 Task: Look for space in Vazante, Brazil from 4th August, 2023 to 8th August, 2023 for 1 adult in price range Rs.10000 to Rs.15000. Place can be private room with 1  bedroom having 1 bed and 1 bathroom. Property type can be flatguest house, hotel. Amenities needed are: wifi, washing machine. Booking option can be shelf check-in. Required host language is Spanish.
Action: Mouse moved to (380, 80)
Screenshot: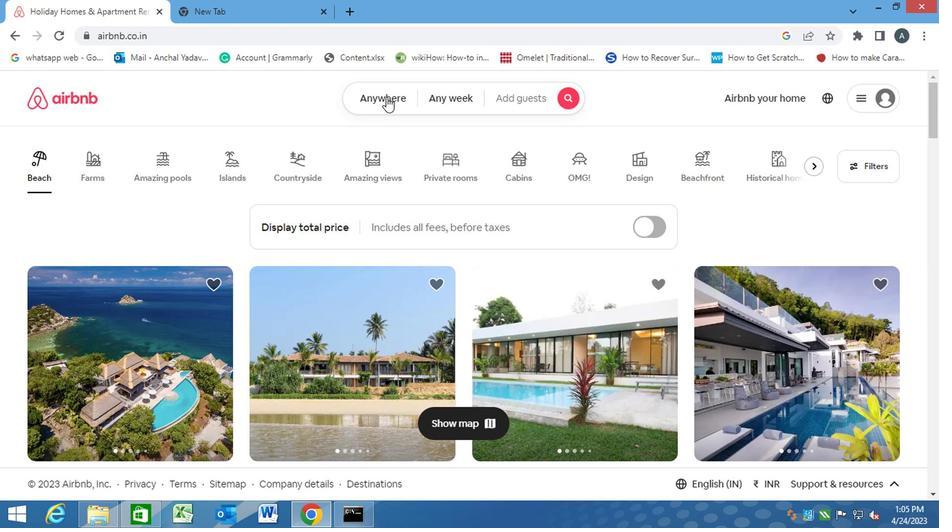 
Action: Mouse pressed left at (380, 80)
Screenshot: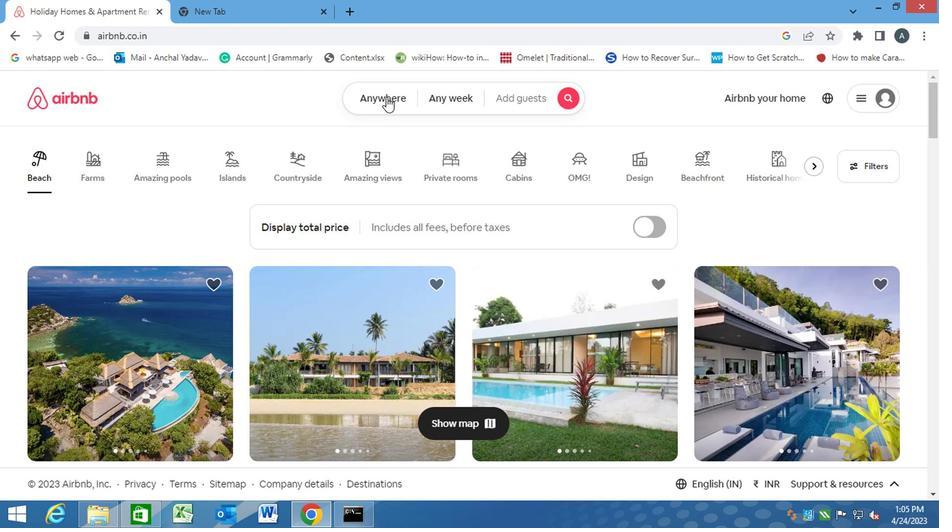
Action: Mouse moved to (372, 94)
Screenshot: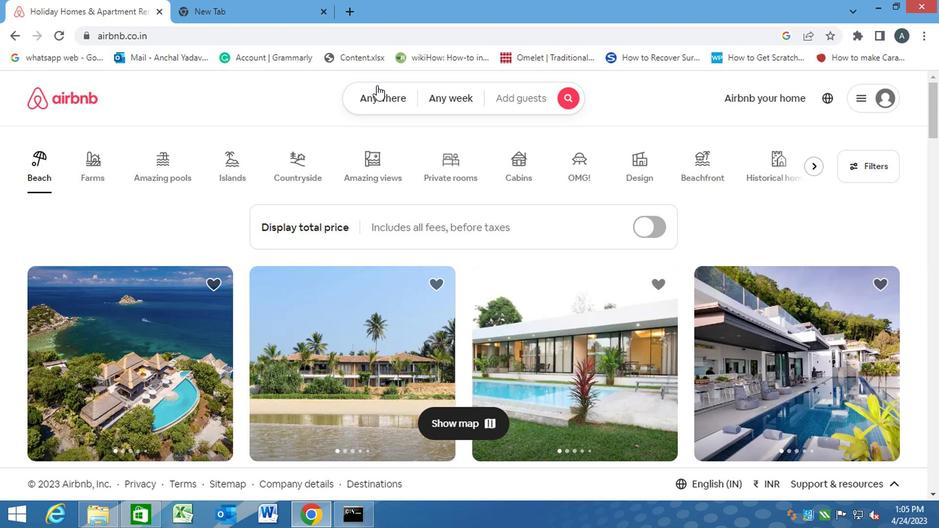 
Action: Mouse pressed left at (372, 94)
Screenshot: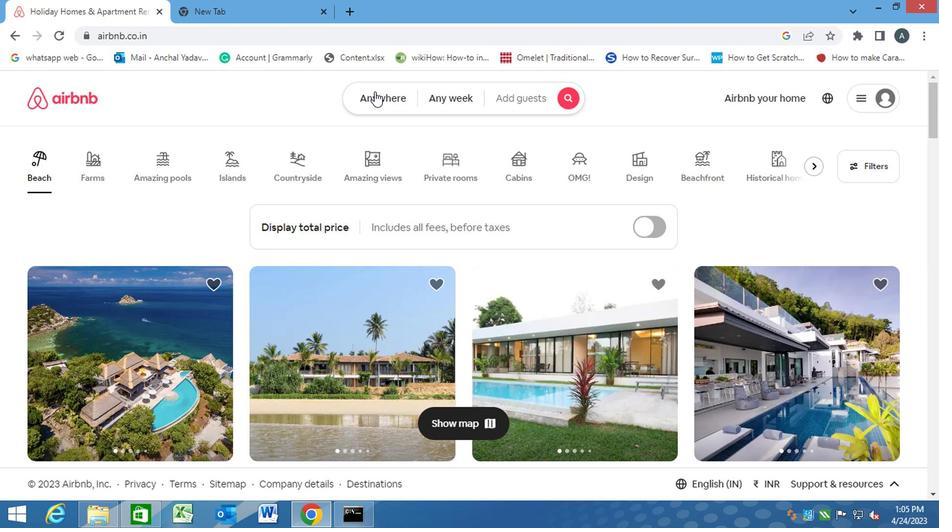 
Action: Mouse moved to (294, 146)
Screenshot: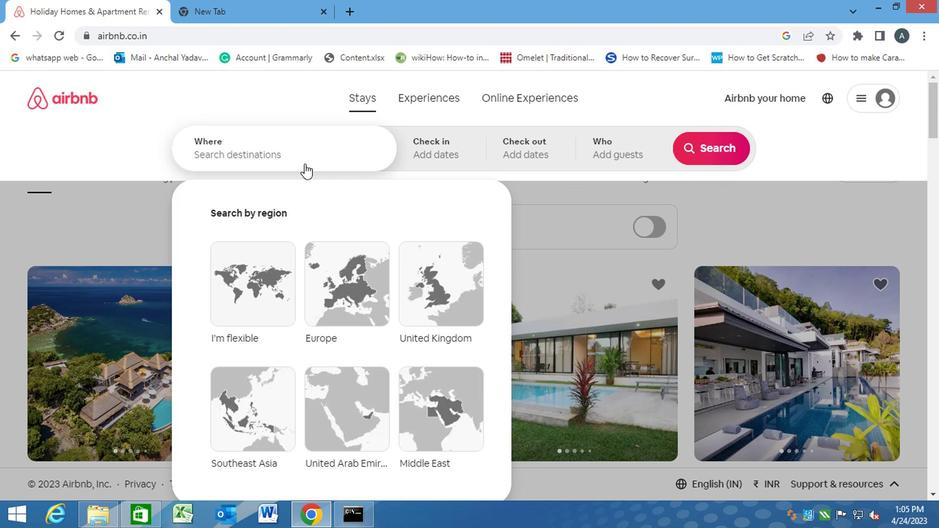 
Action: Mouse pressed left at (294, 146)
Screenshot: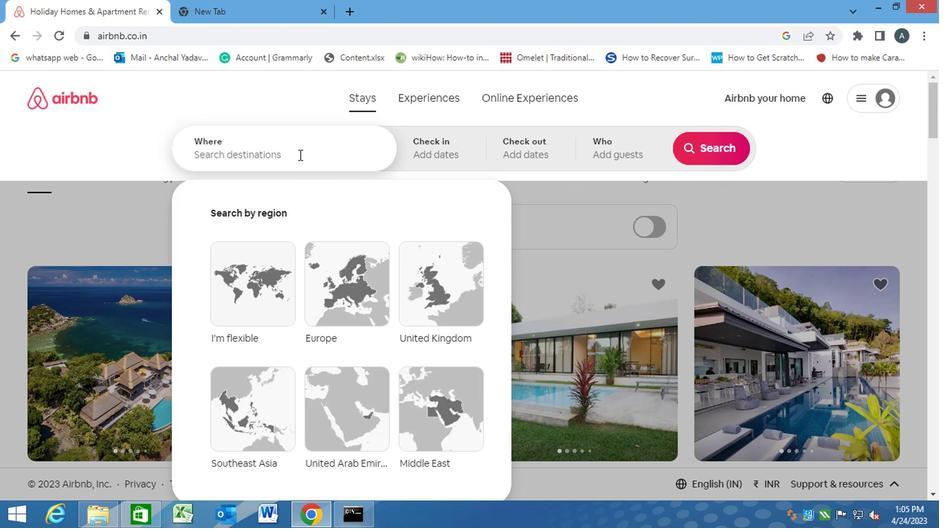
Action: Key pressed v<Key.caps_lock>azante,<Key.space><Key.caps_lock>b<Key.caps_lock>razil<Key.enter>
Screenshot: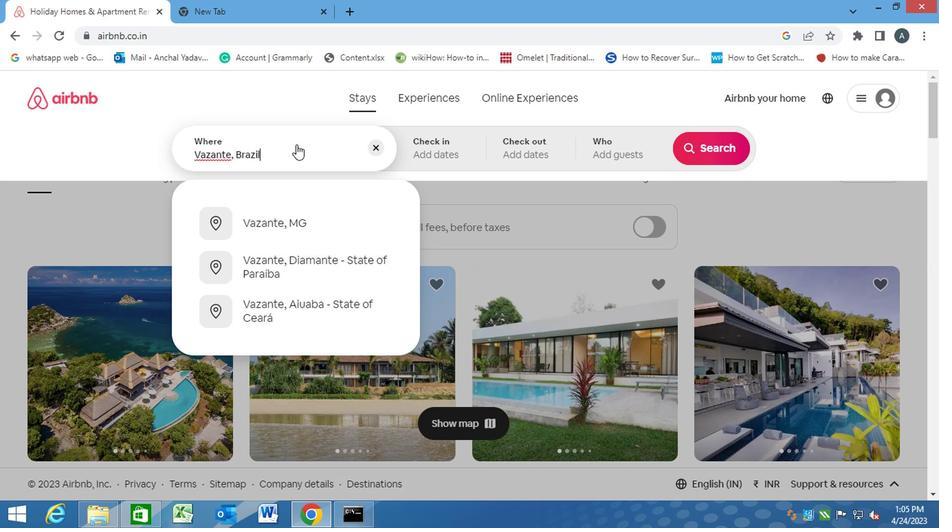 
Action: Mouse moved to (706, 260)
Screenshot: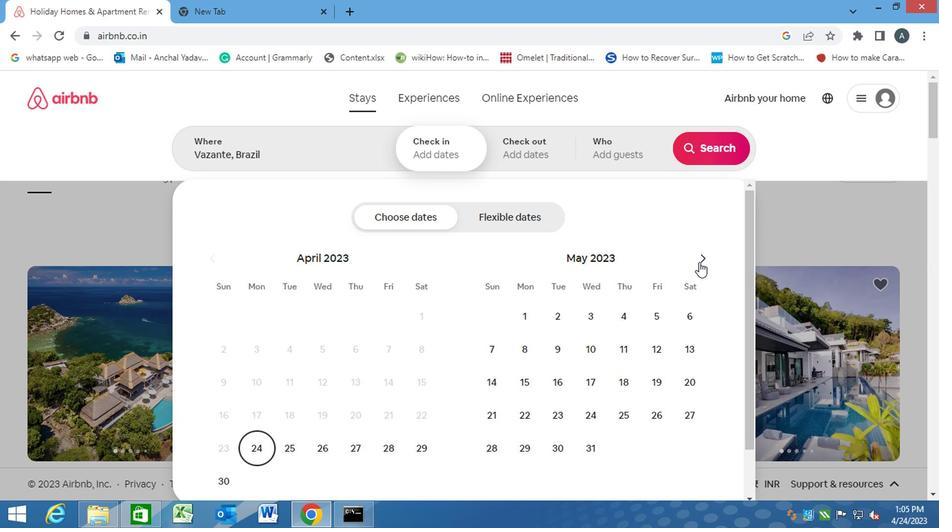 
Action: Mouse pressed left at (706, 260)
Screenshot: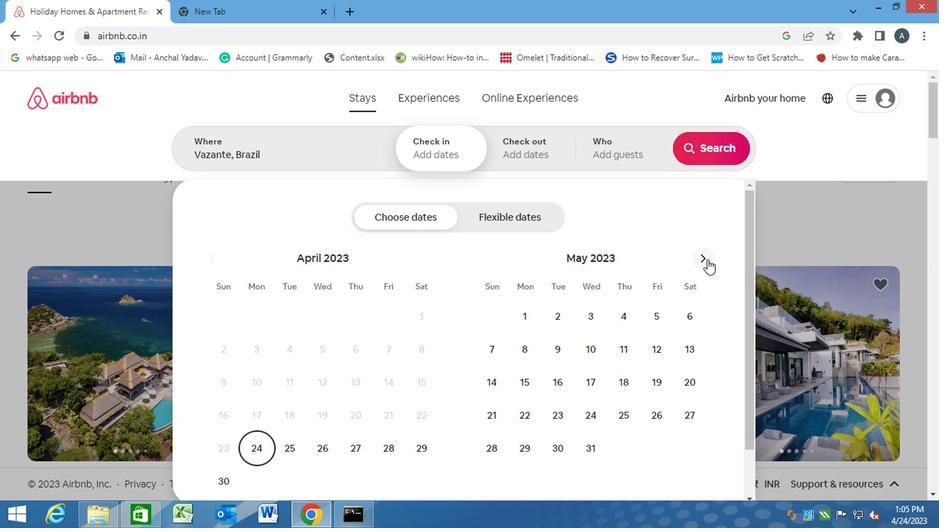 
Action: Mouse moved to (706, 260)
Screenshot: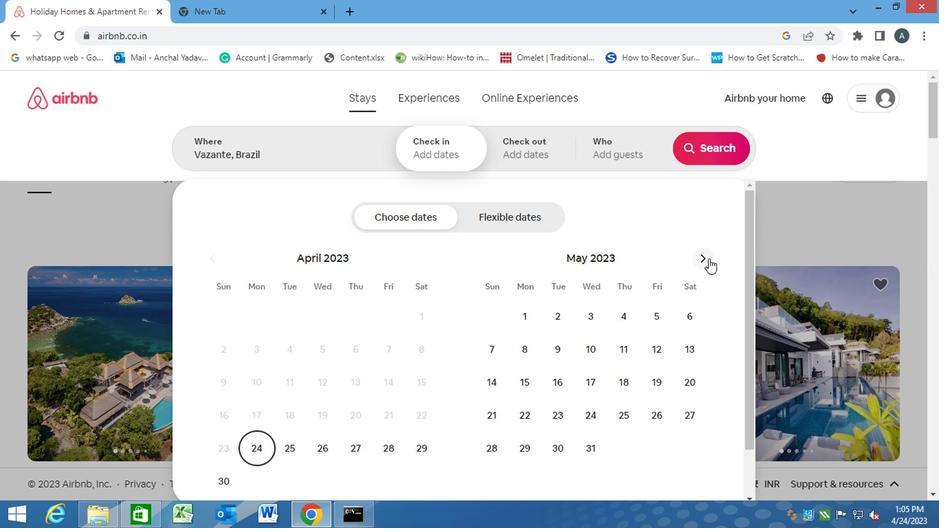 
Action: Mouse pressed left at (706, 260)
Screenshot: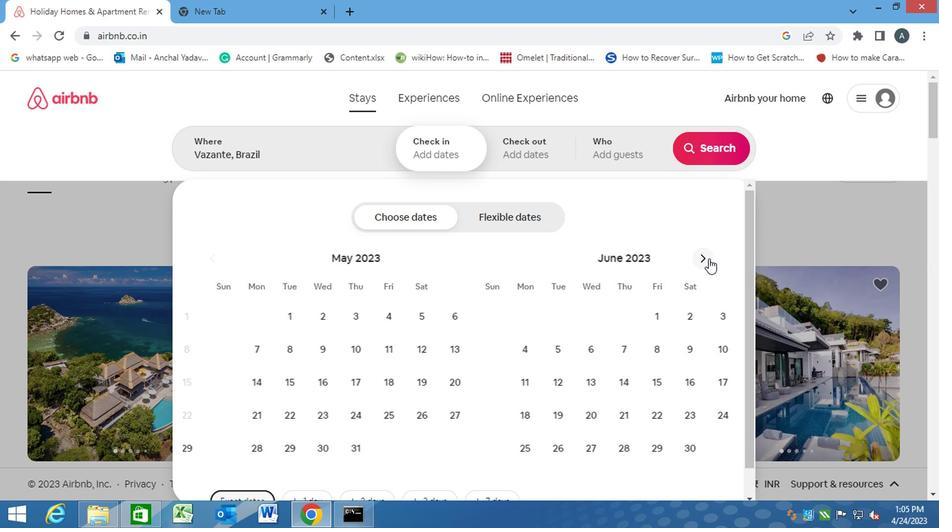 
Action: Mouse pressed left at (706, 260)
Screenshot: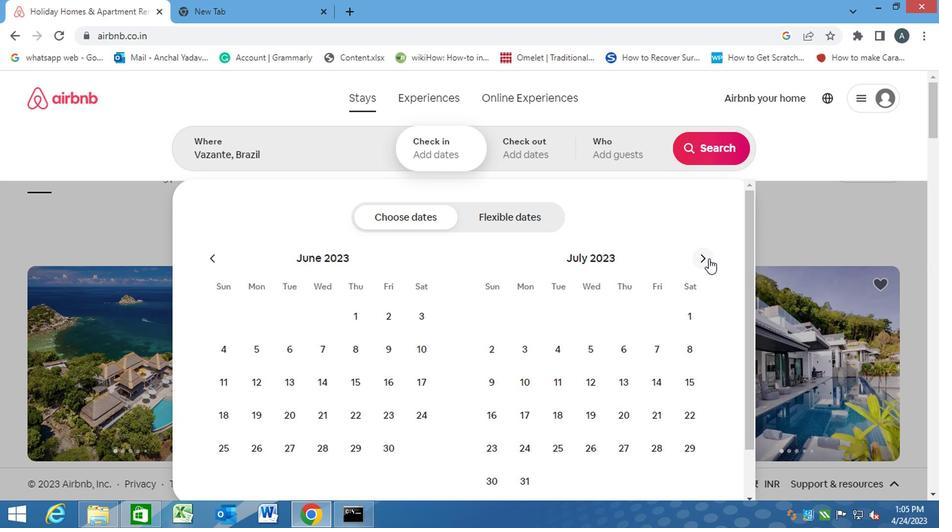 
Action: Mouse moved to (658, 326)
Screenshot: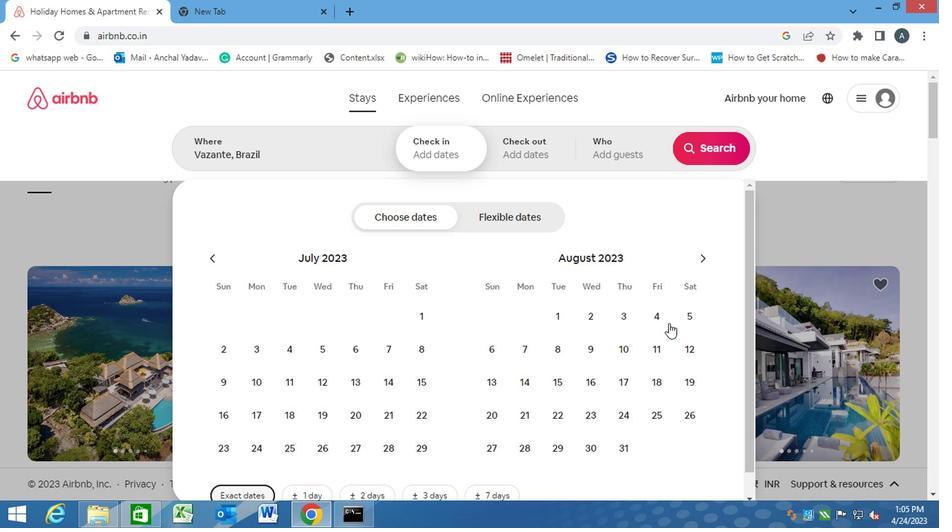 
Action: Mouse pressed left at (658, 326)
Screenshot: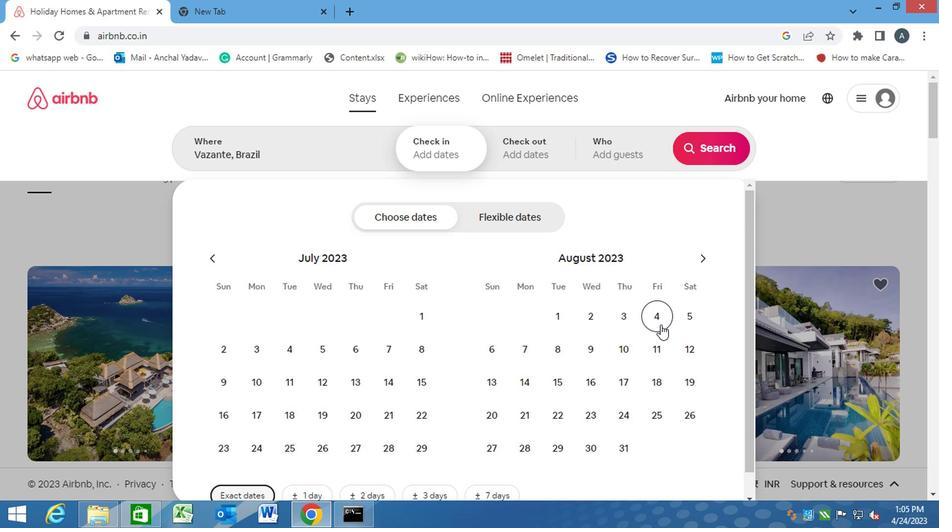 
Action: Mouse moved to (546, 347)
Screenshot: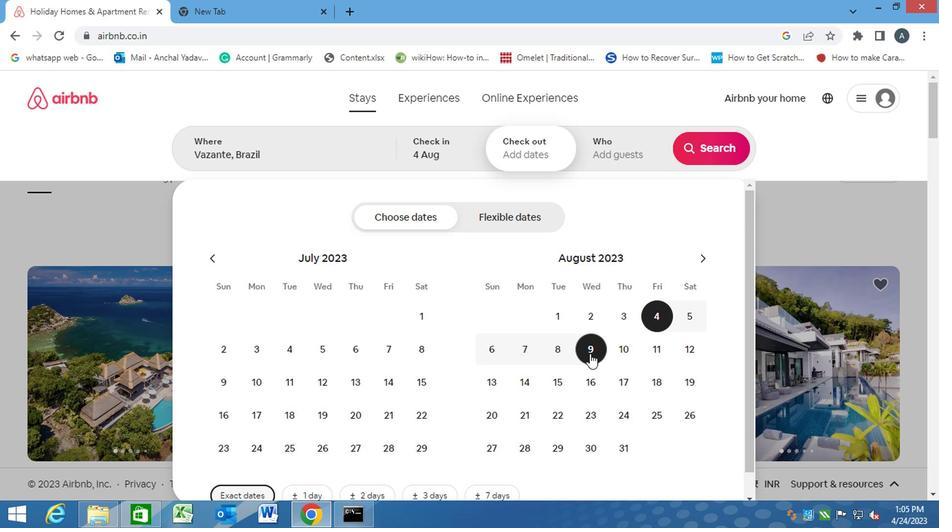 
Action: Mouse pressed left at (546, 347)
Screenshot: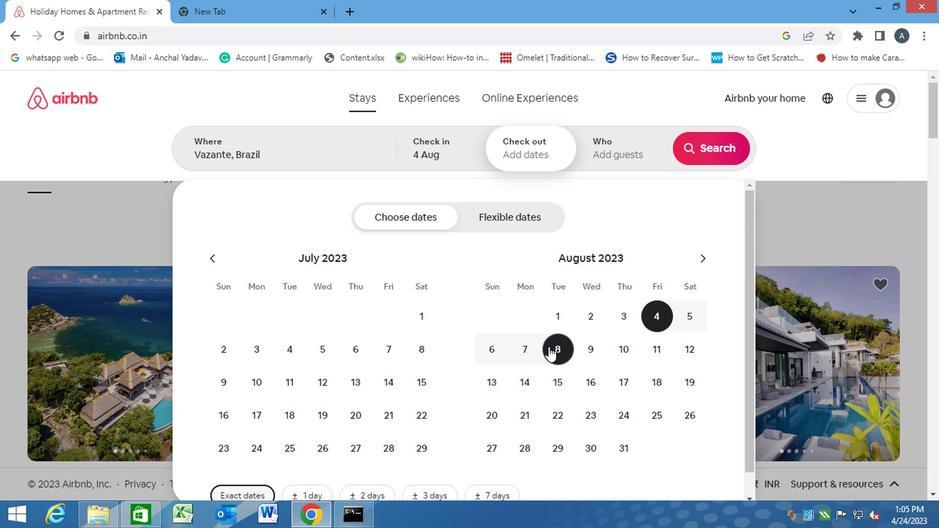
Action: Mouse moved to (601, 144)
Screenshot: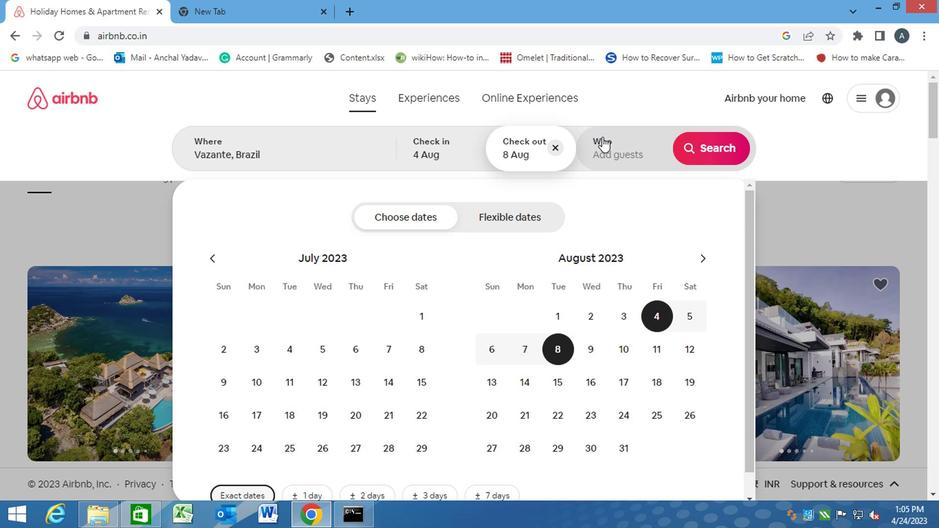 
Action: Mouse pressed left at (601, 144)
Screenshot: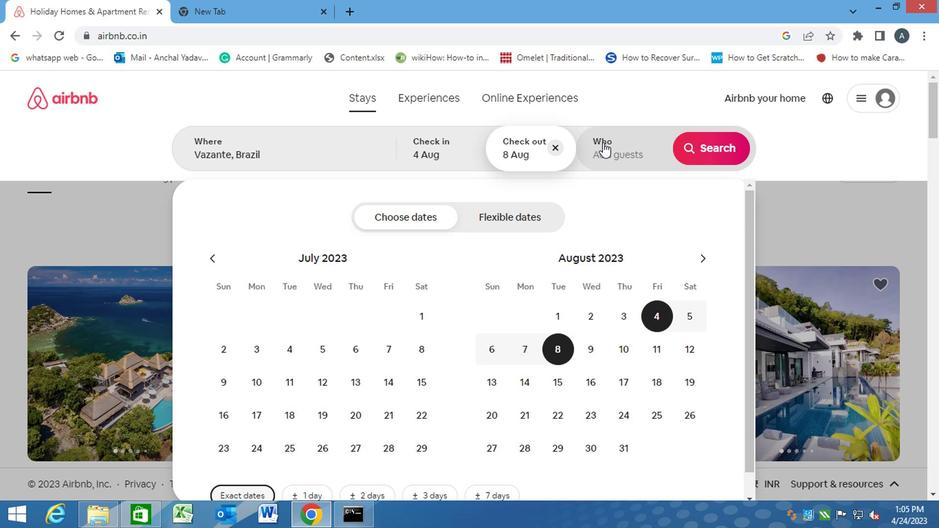 
Action: Mouse moved to (715, 223)
Screenshot: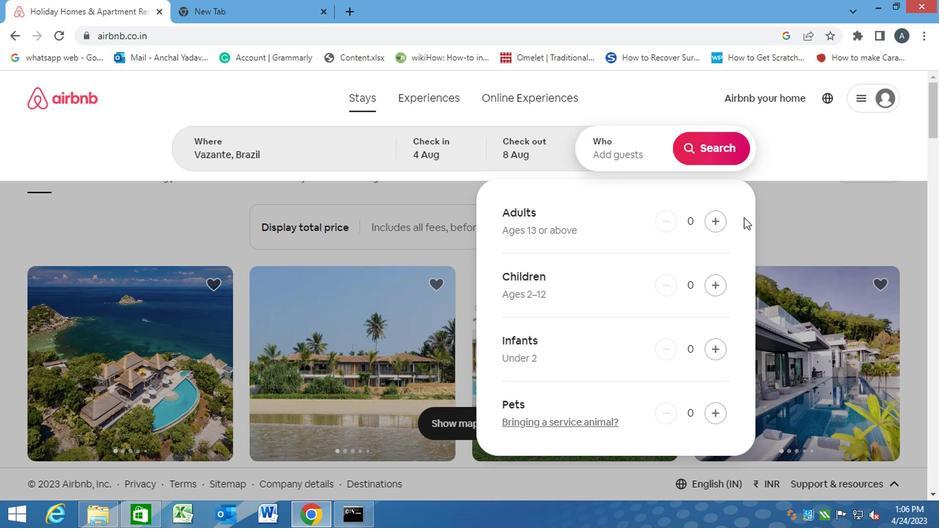 
Action: Mouse pressed left at (715, 223)
Screenshot: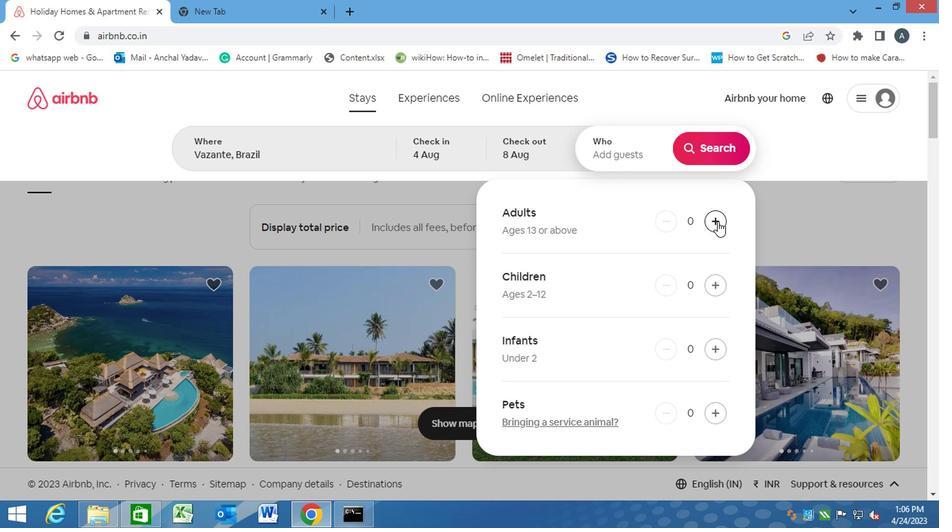
Action: Mouse moved to (726, 138)
Screenshot: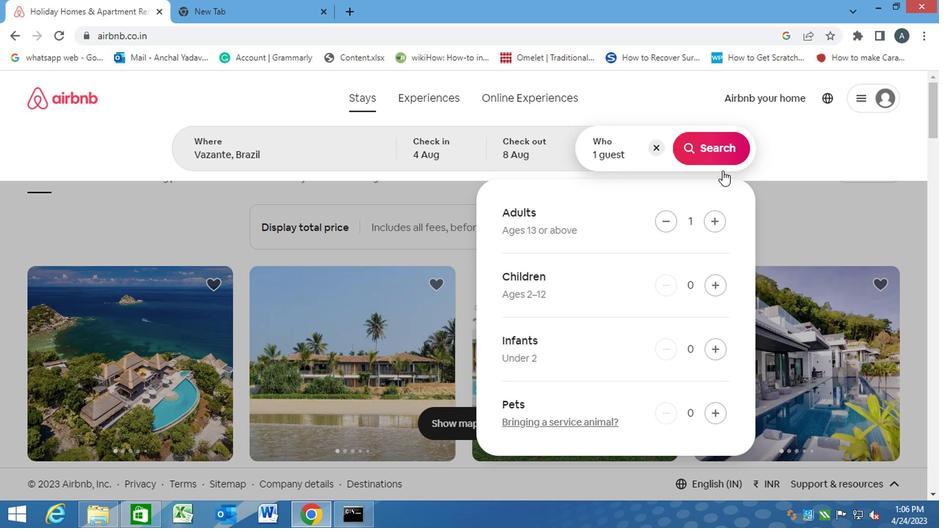 
Action: Mouse pressed left at (726, 138)
Screenshot: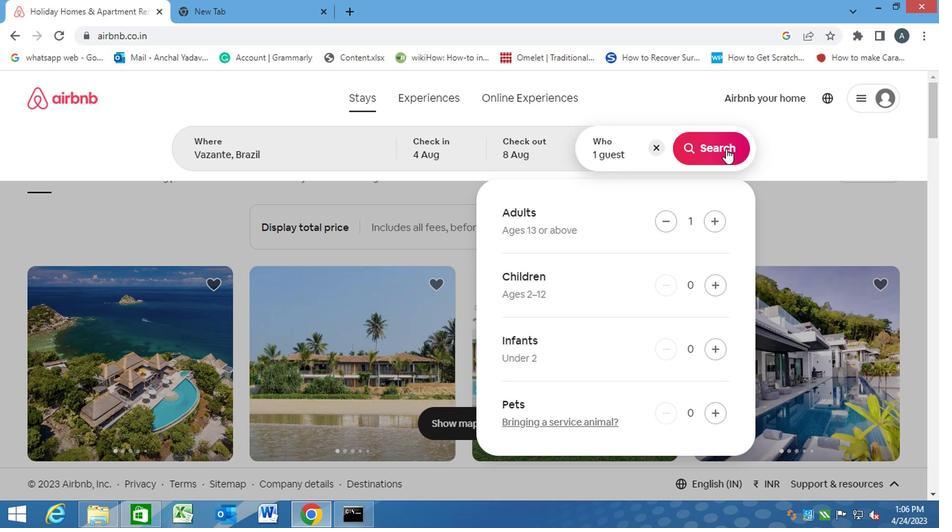 
Action: Mouse moved to (864, 155)
Screenshot: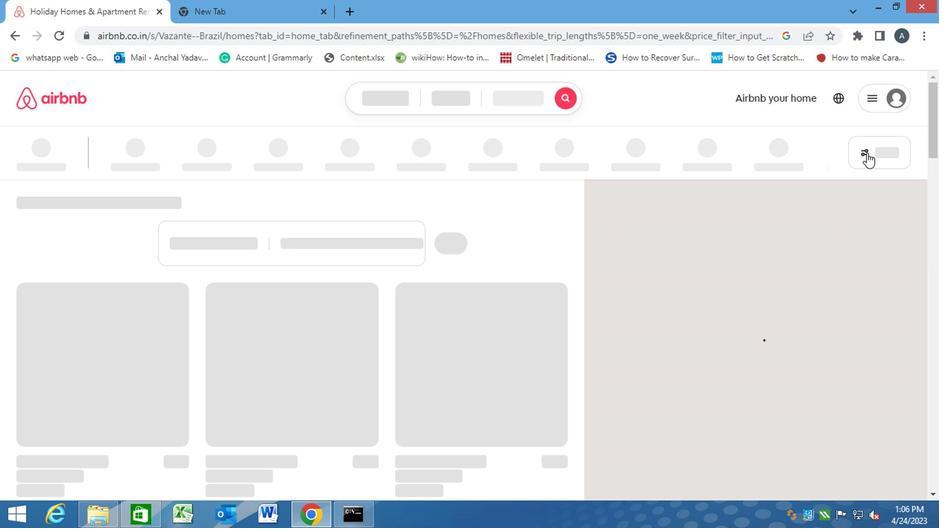 
Action: Mouse pressed left at (864, 155)
Screenshot: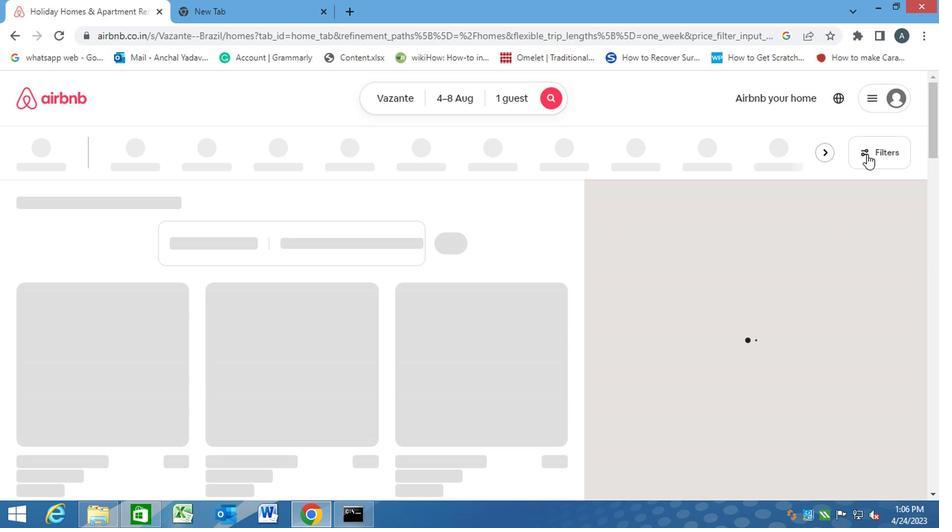 
Action: Mouse moved to (299, 335)
Screenshot: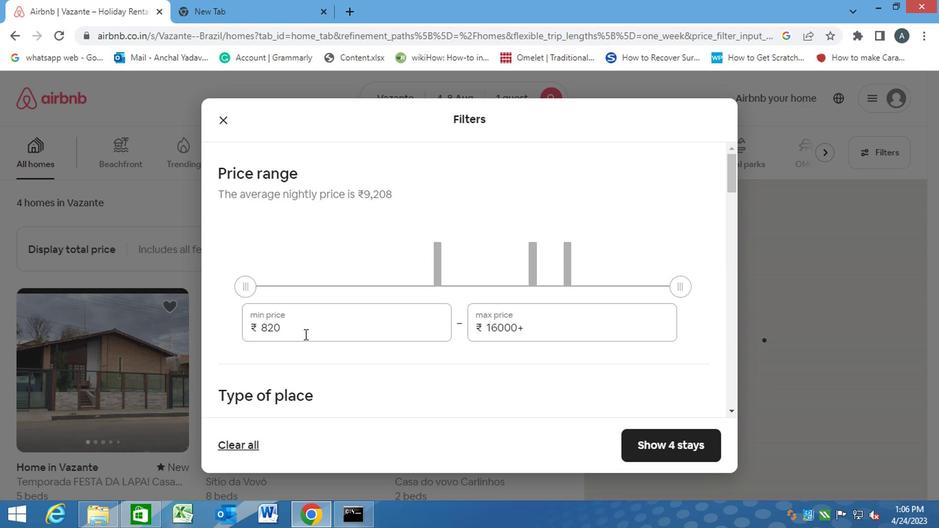 
Action: Mouse pressed left at (299, 335)
Screenshot: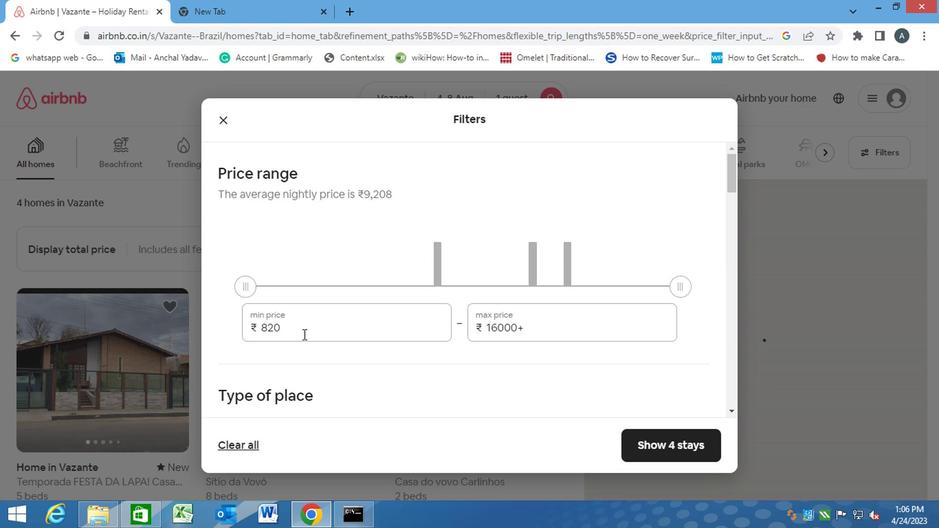 
Action: Mouse moved to (241, 336)
Screenshot: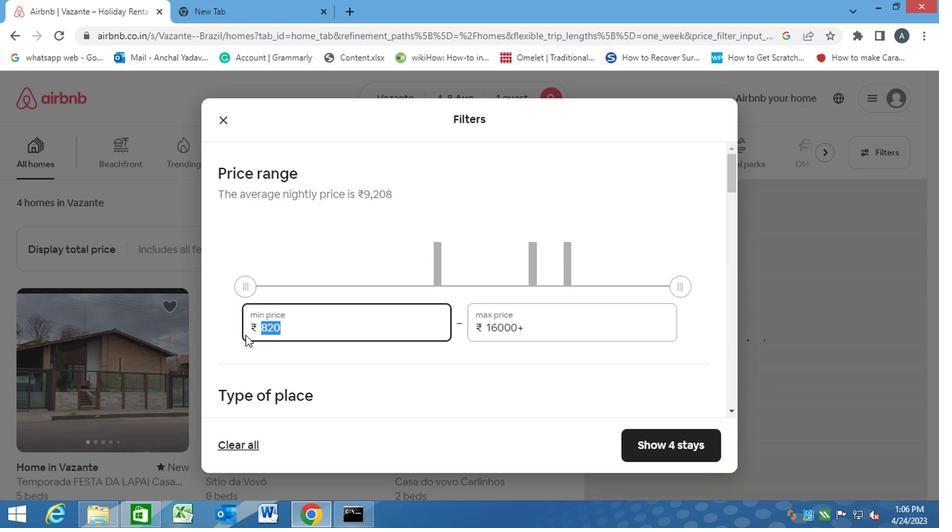 
Action: Key pressed 10000<Key.tab><Key.backspace>15000
Screenshot: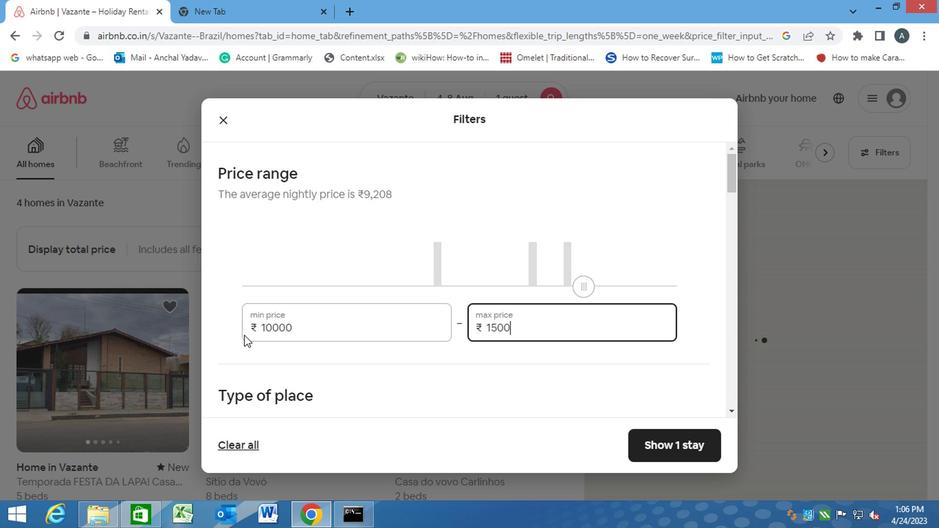 
Action: Mouse moved to (345, 394)
Screenshot: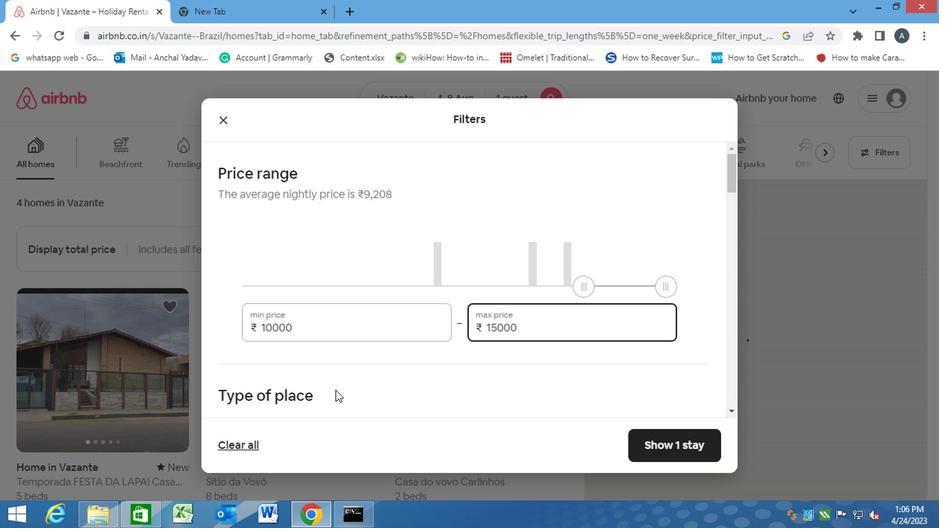 
Action: Mouse pressed left at (345, 394)
Screenshot: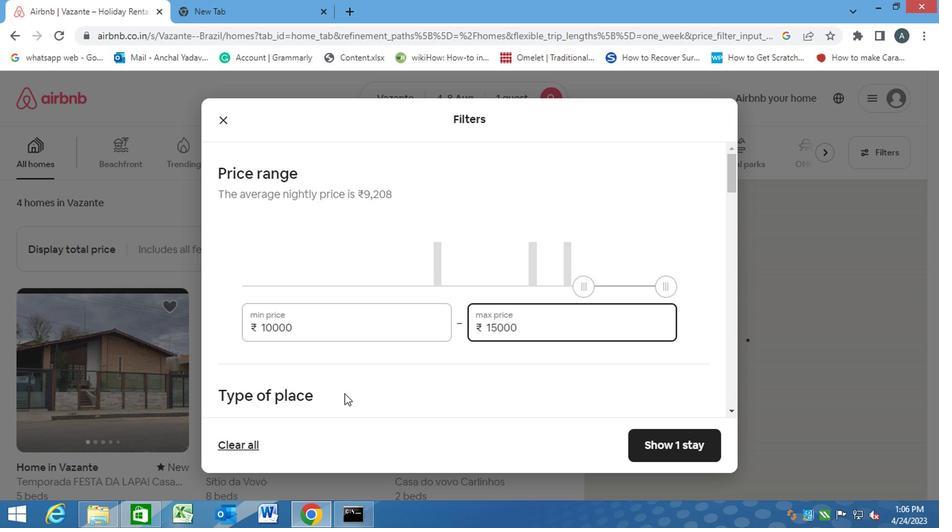 
Action: Mouse moved to (385, 394)
Screenshot: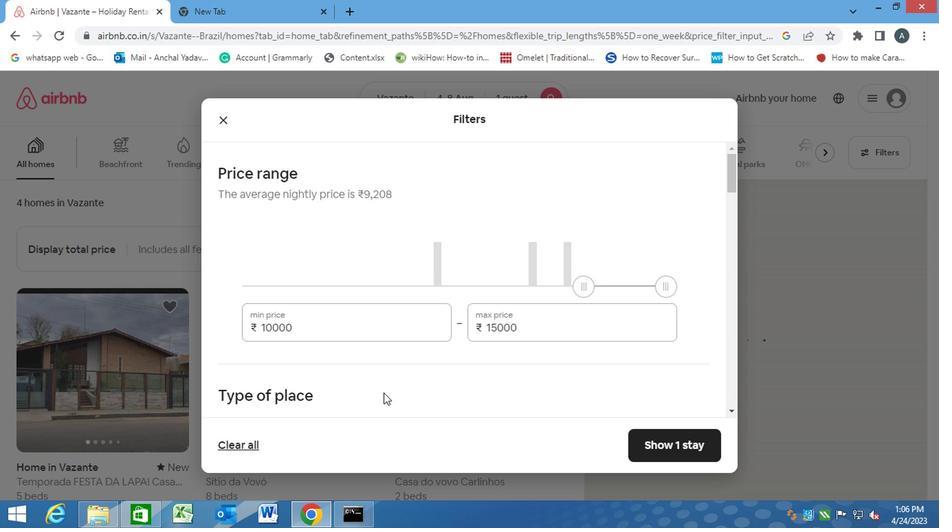 
Action: Mouse scrolled (385, 393) with delta (0, 0)
Screenshot: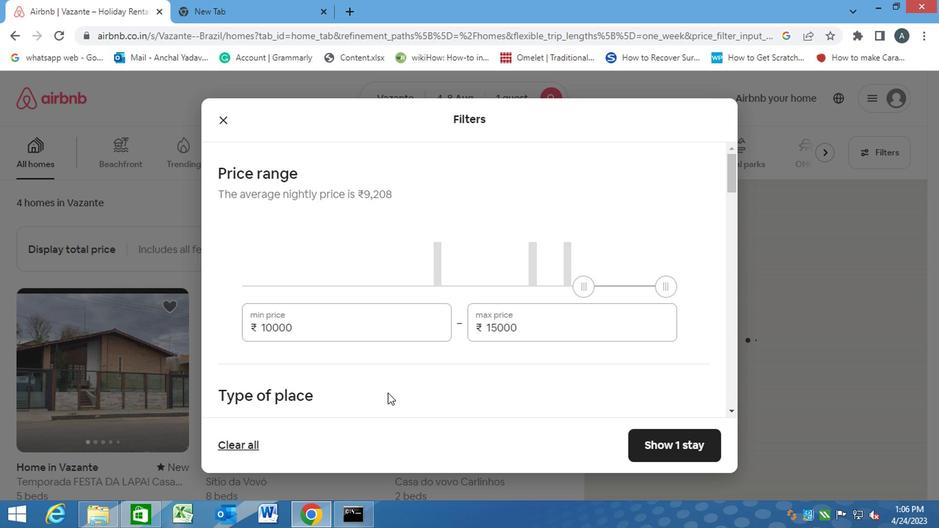 
Action: Mouse scrolled (385, 393) with delta (0, 0)
Screenshot: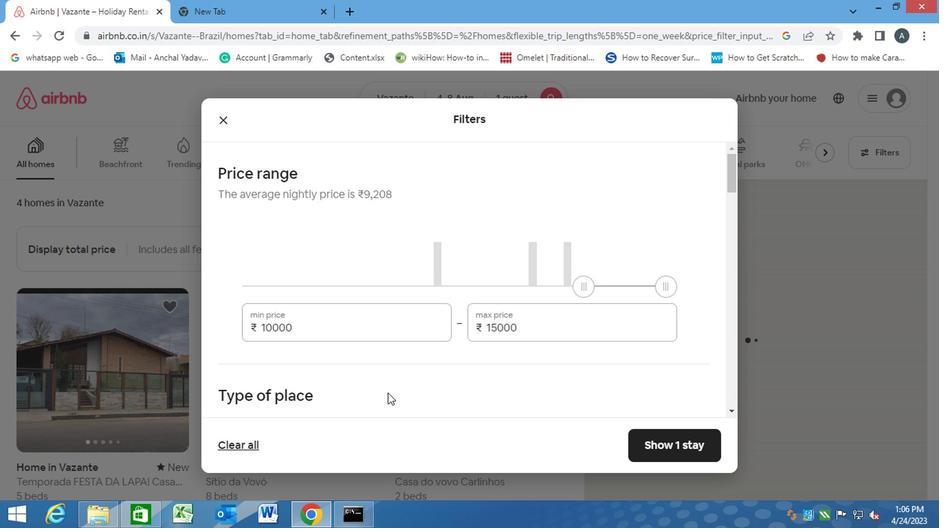 
Action: Mouse scrolled (385, 393) with delta (0, 0)
Screenshot: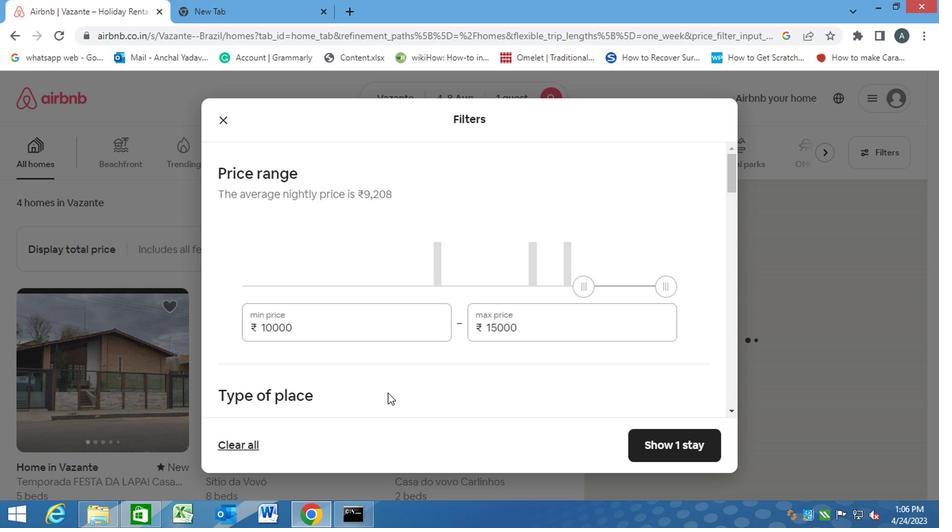 
Action: Mouse moved to (469, 235)
Screenshot: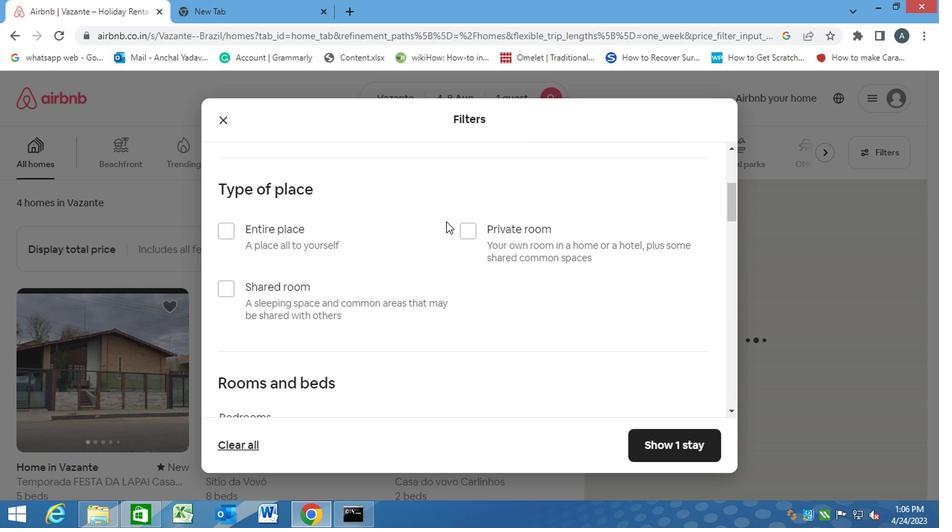 
Action: Mouse pressed left at (469, 235)
Screenshot: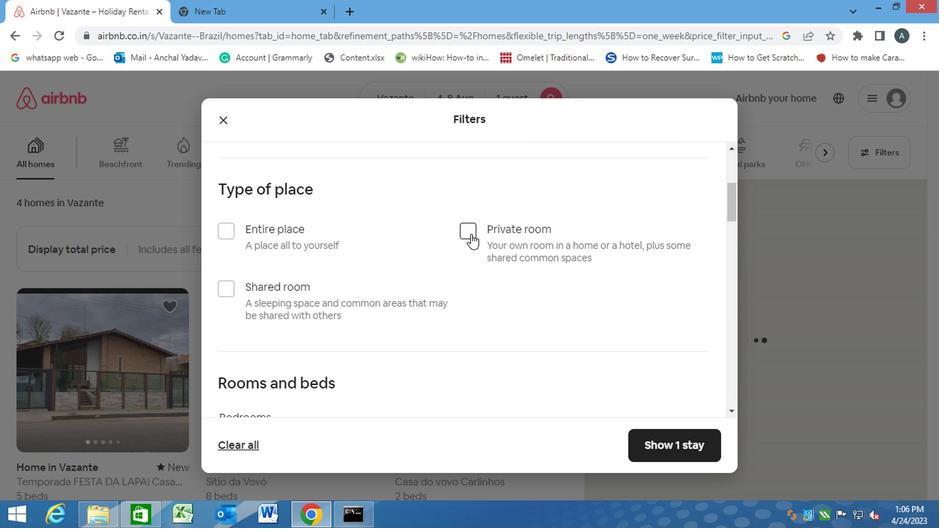 
Action: Mouse moved to (443, 332)
Screenshot: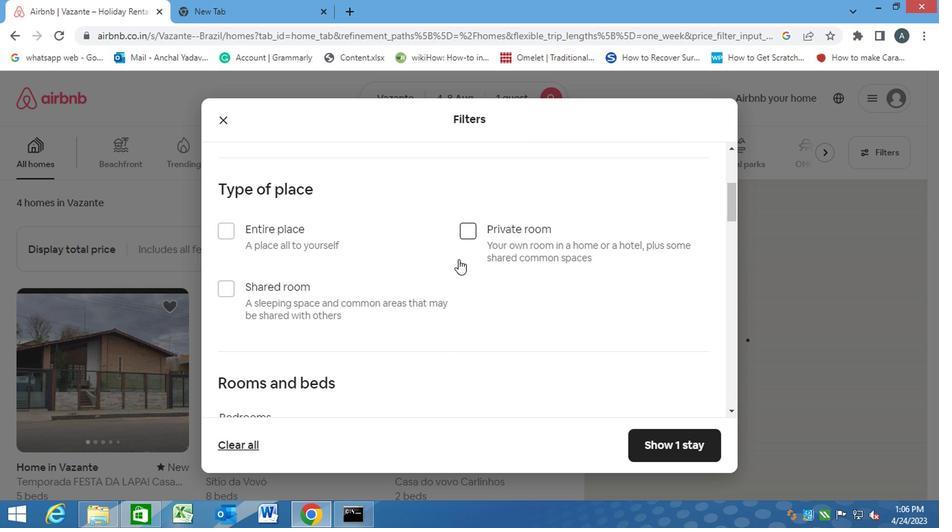 
Action: Mouse scrolled (443, 331) with delta (0, 0)
Screenshot: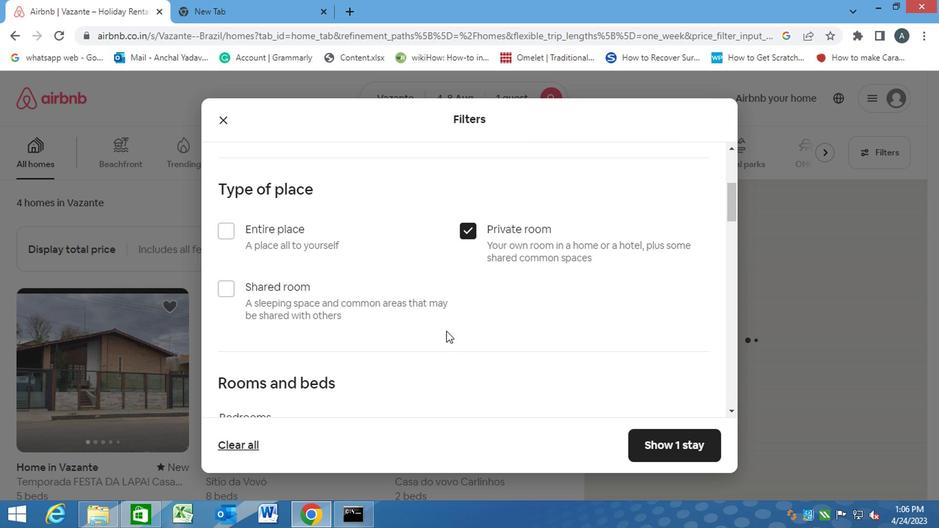 
Action: Mouse scrolled (443, 331) with delta (0, 0)
Screenshot: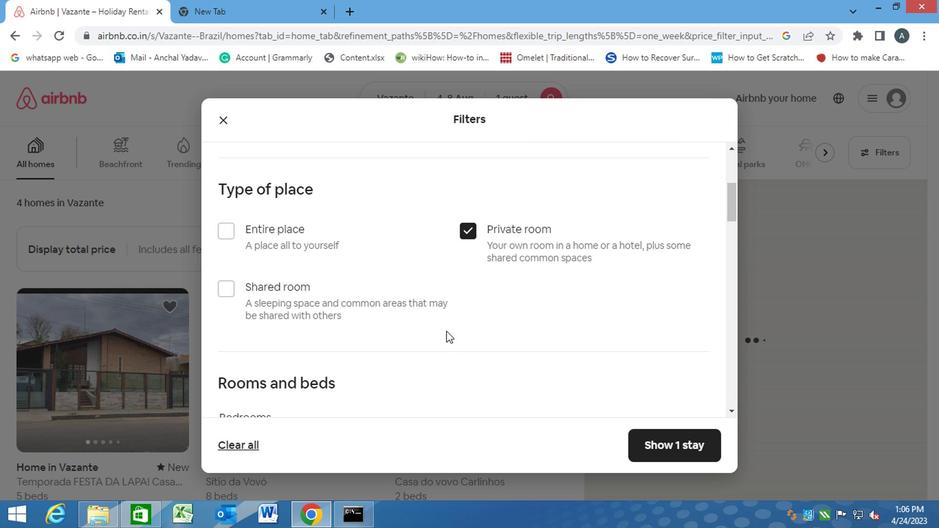 
Action: Mouse scrolled (443, 331) with delta (0, 0)
Screenshot: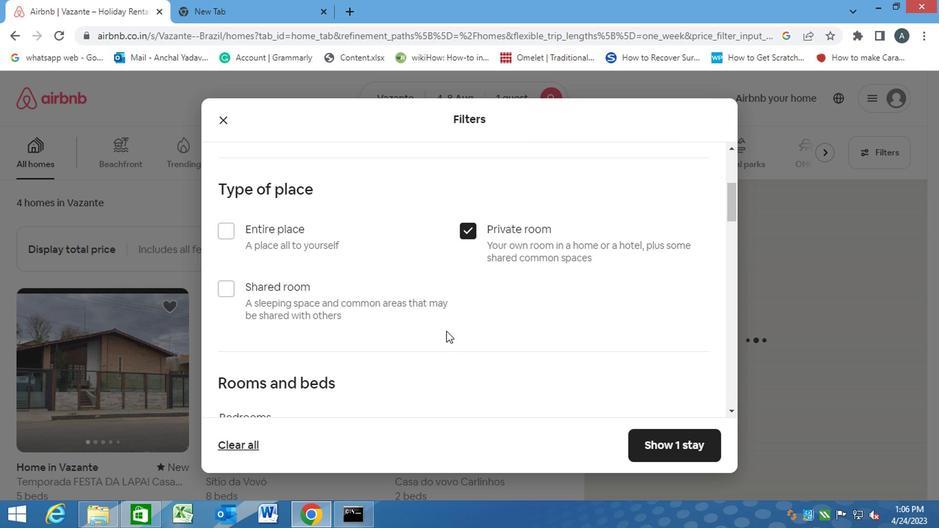 
Action: Mouse scrolled (443, 331) with delta (0, 0)
Screenshot: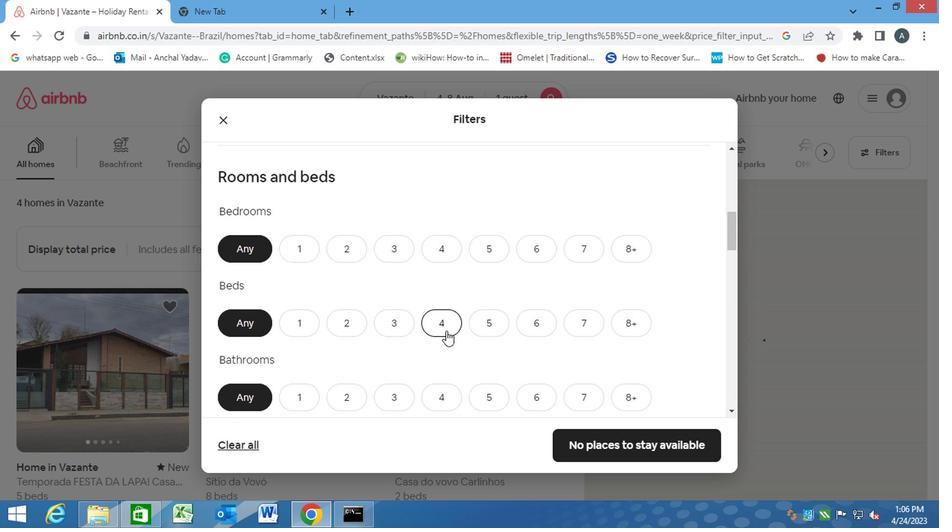 
Action: Mouse scrolled (443, 331) with delta (0, 0)
Screenshot: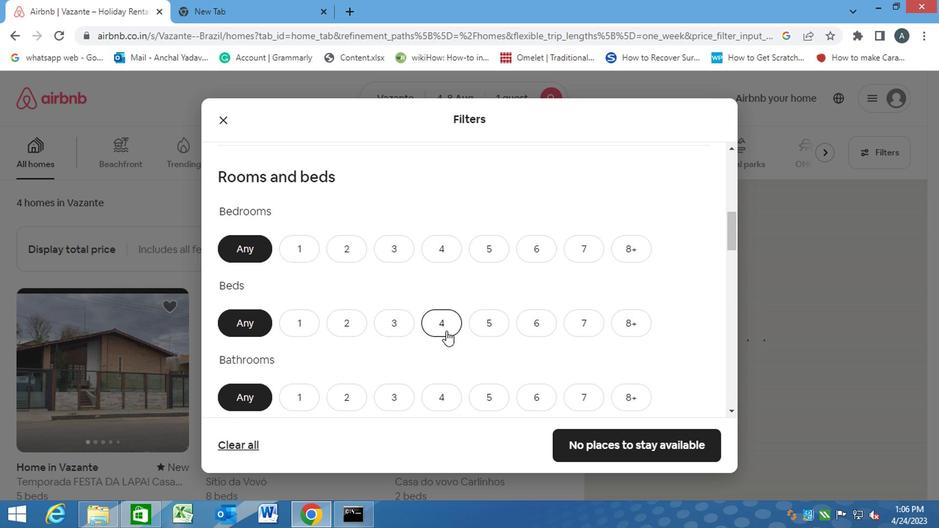 
Action: Mouse moved to (340, 215)
Screenshot: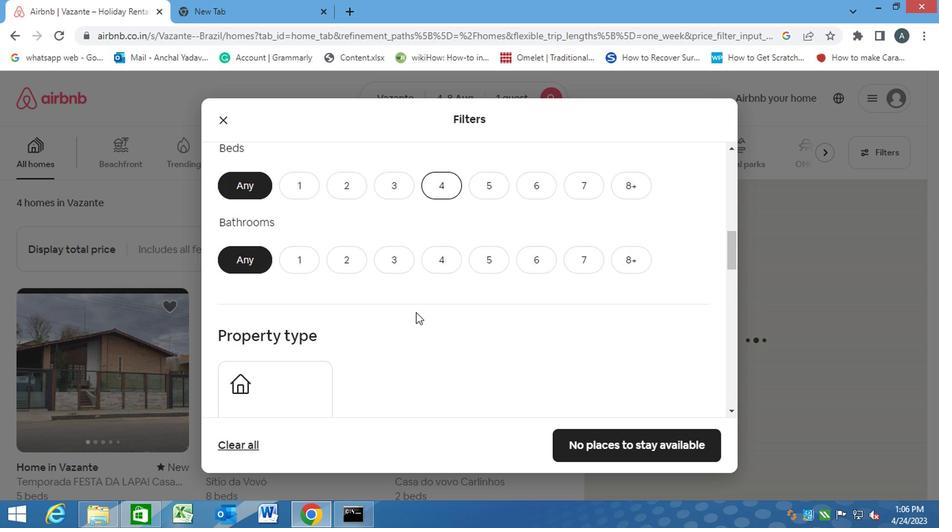 
Action: Mouse scrolled (340, 214) with delta (0, 0)
Screenshot: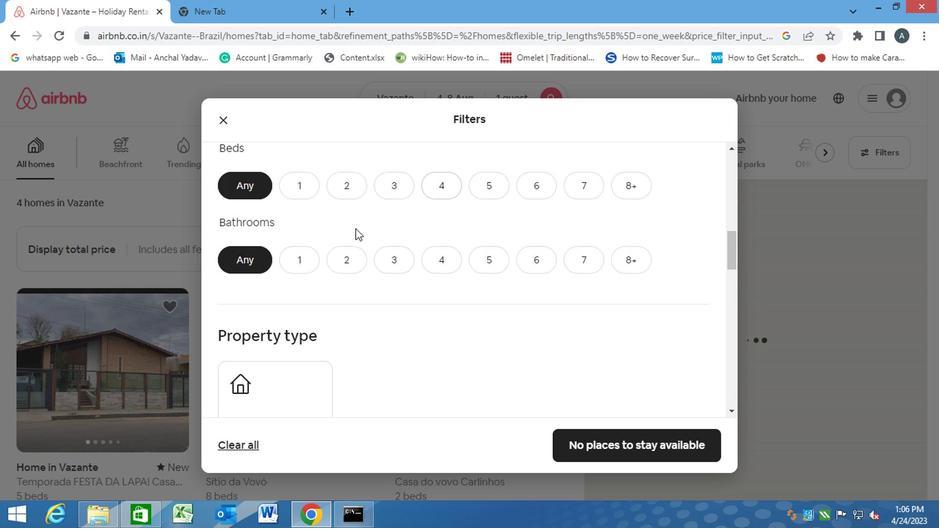 
Action: Mouse scrolled (340, 216) with delta (0, 0)
Screenshot: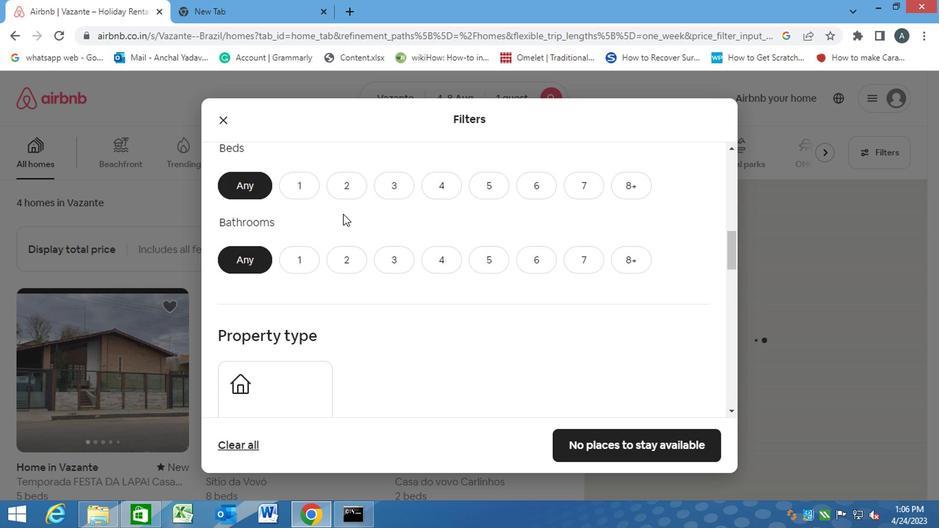 
Action: Mouse moved to (328, 228)
Screenshot: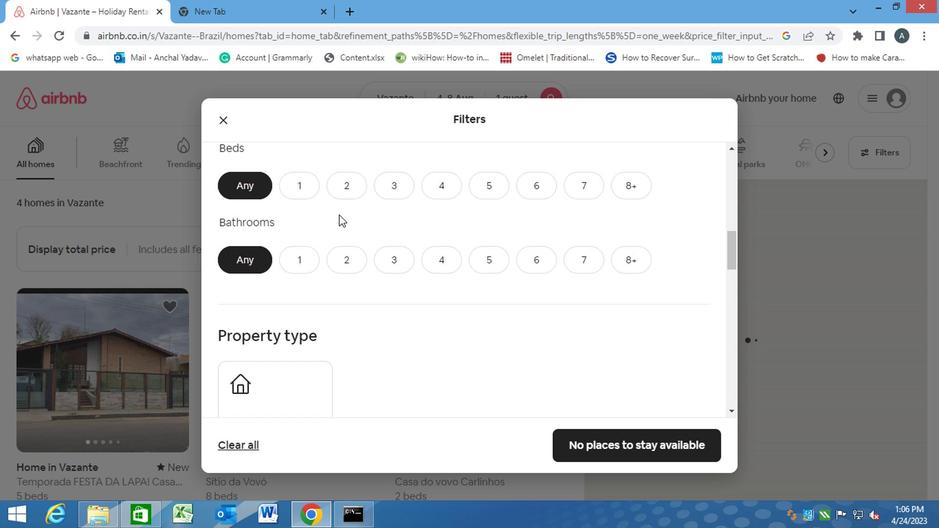 
Action: Mouse scrolled (328, 228) with delta (0, 0)
Screenshot: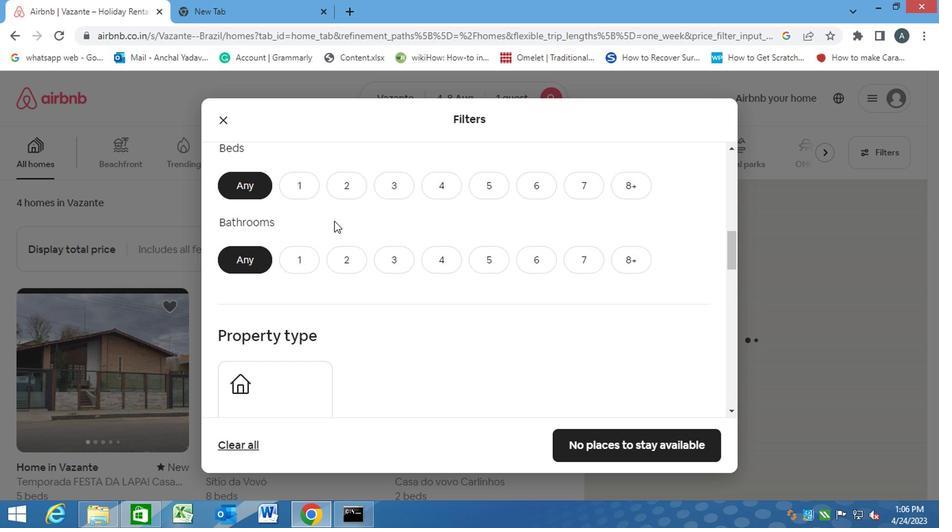 
Action: Mouse moved to (288, 172)
Screenshot: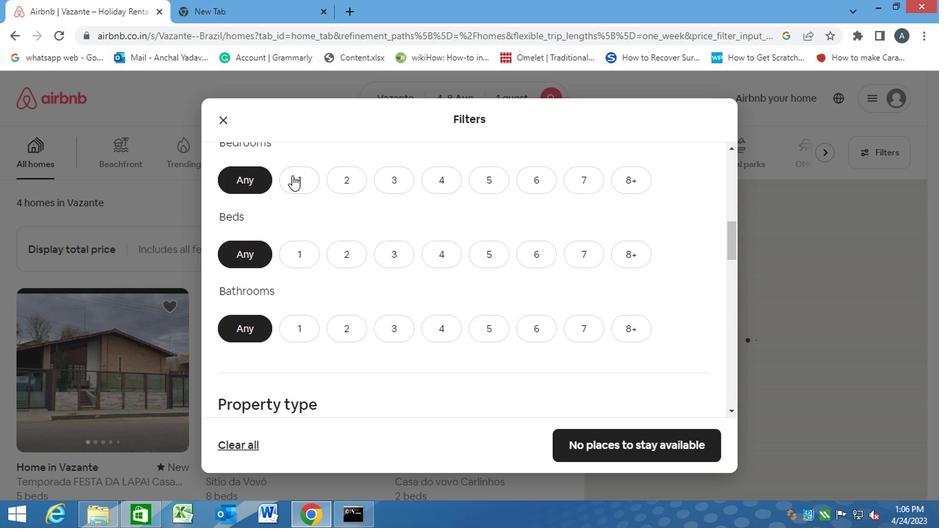 
Action: Mouse pressed left at (288, 172)
Screenshot: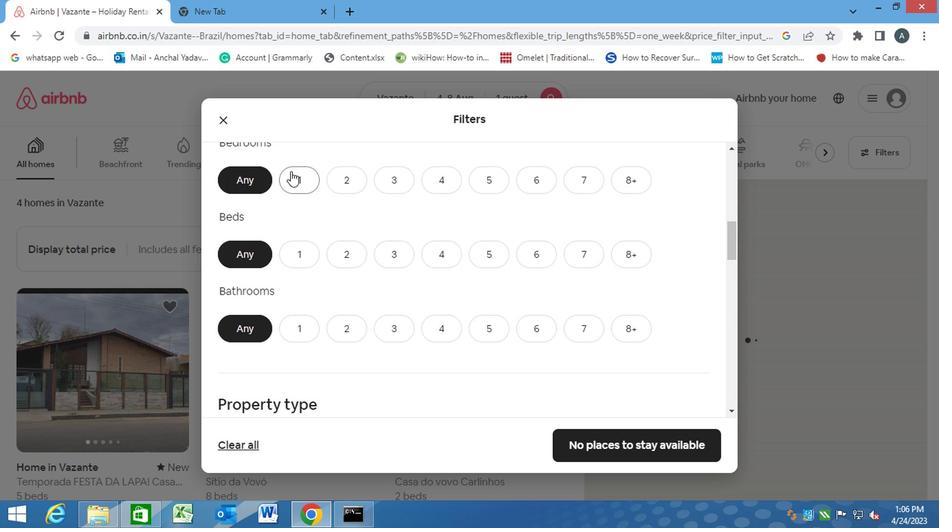 
Action: Mouse moved to (302, 259)
Screenshot: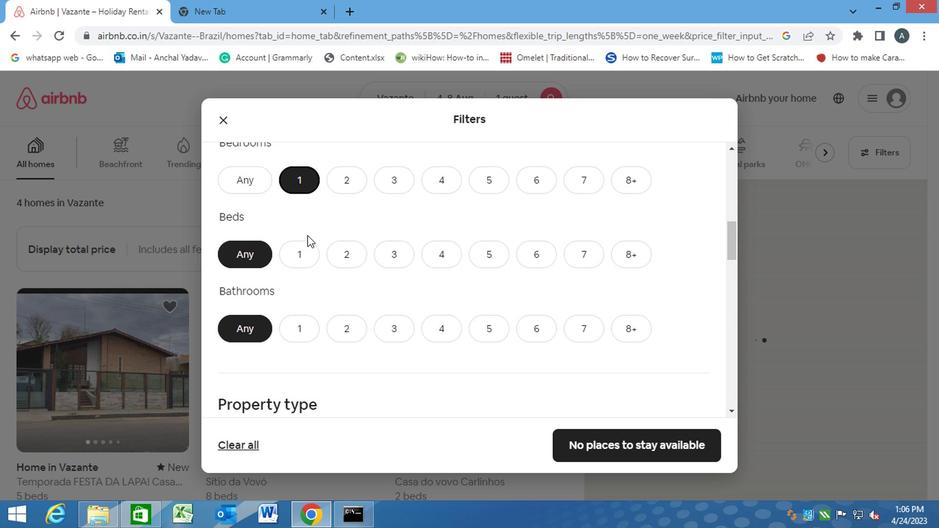 
Action: Mouse pressed left at (302, 259)
Screenshot: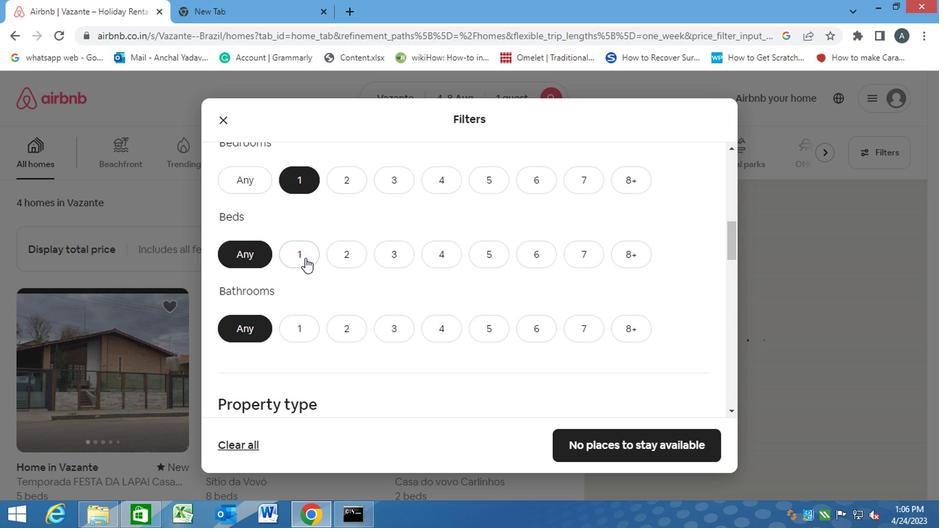 
Action: Mouse moved to (296, 323)
Screenshot: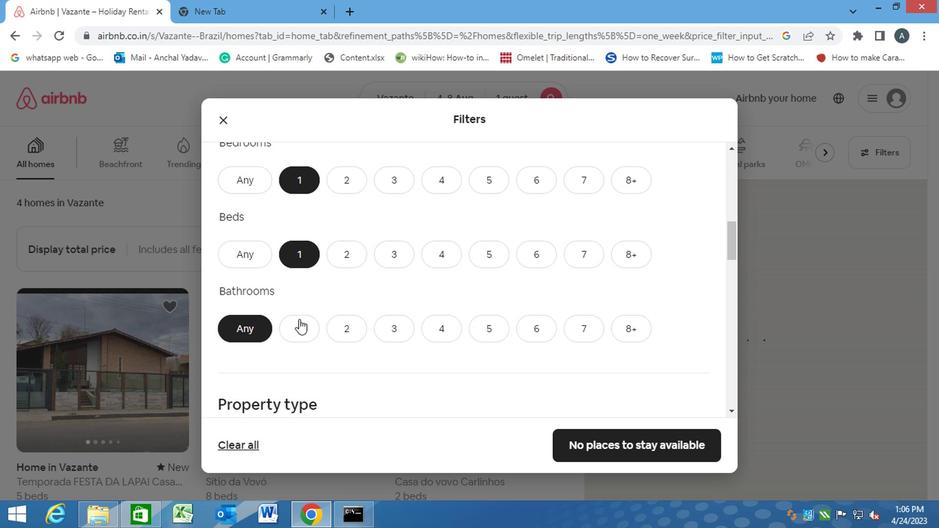 
Action: Mouse pressed left at (296, 323)
Screenshot: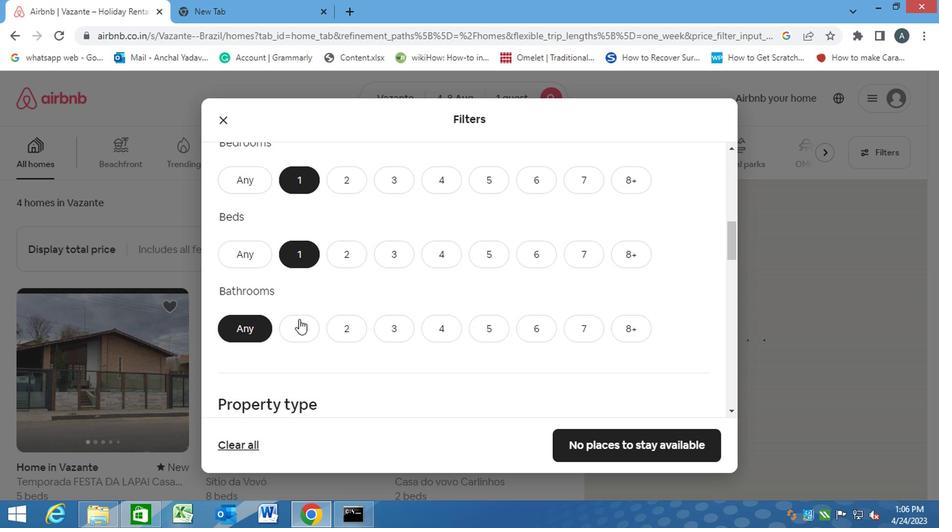 
Action: Mouse moved to (385, 387)
Screenshot: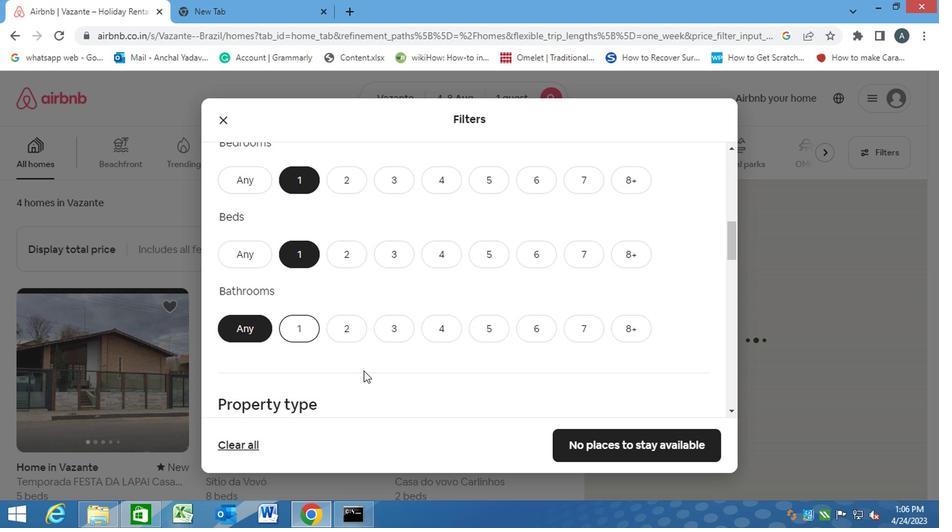 
Action: Mouse scrolled (385, 387) with delta (0, 0)
Screenshot: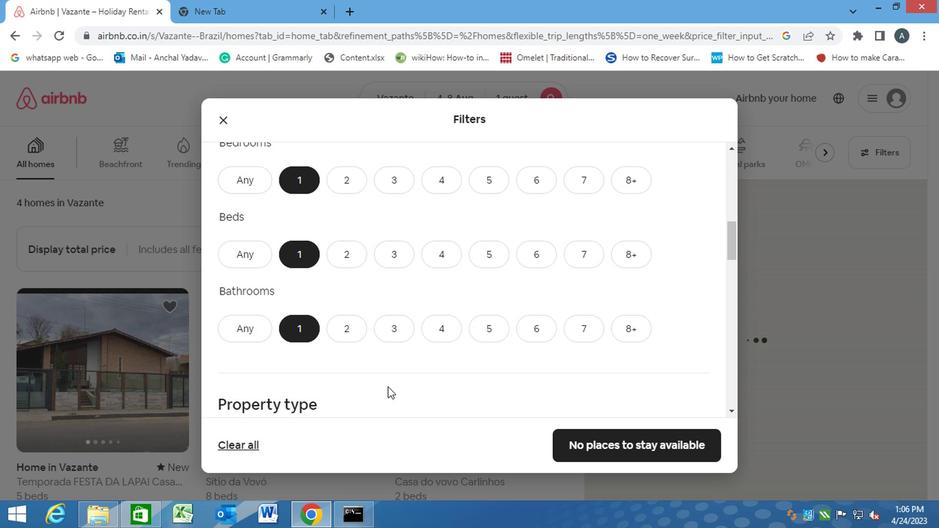 
Action: Mouse scrolled (385, 387) with delta (0, 0)
Screenshot: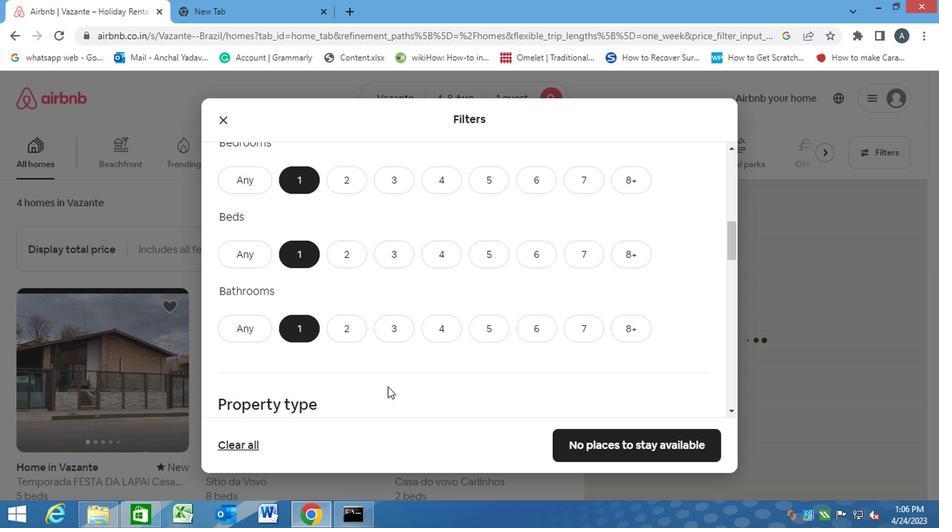 
Action: Mouse scrolled (385, 387) with delta (0, 0)
Screenshot: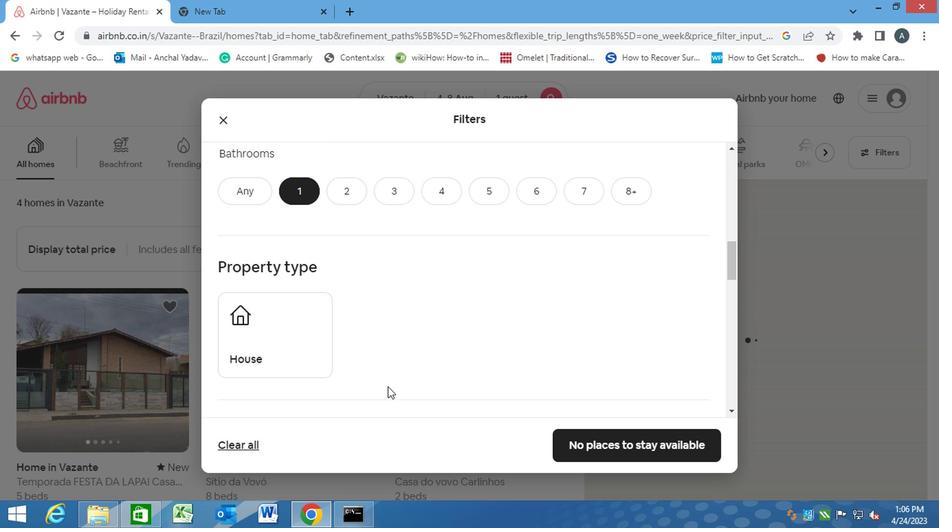 
Action: Mouse scrolled (385, 387) with delta (0, 0)
Screenshot: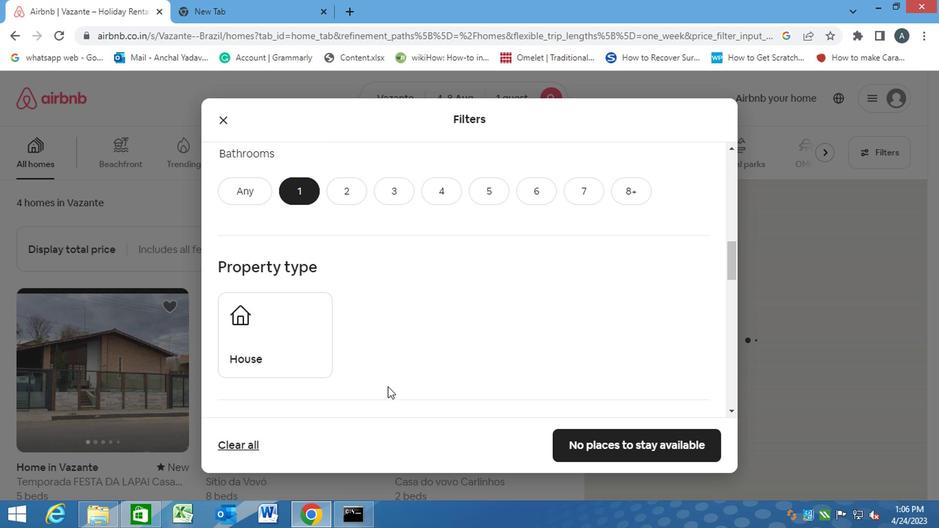 
Action: Mouse scrolled (385, 388) with delta (0, 0)
Screenshot: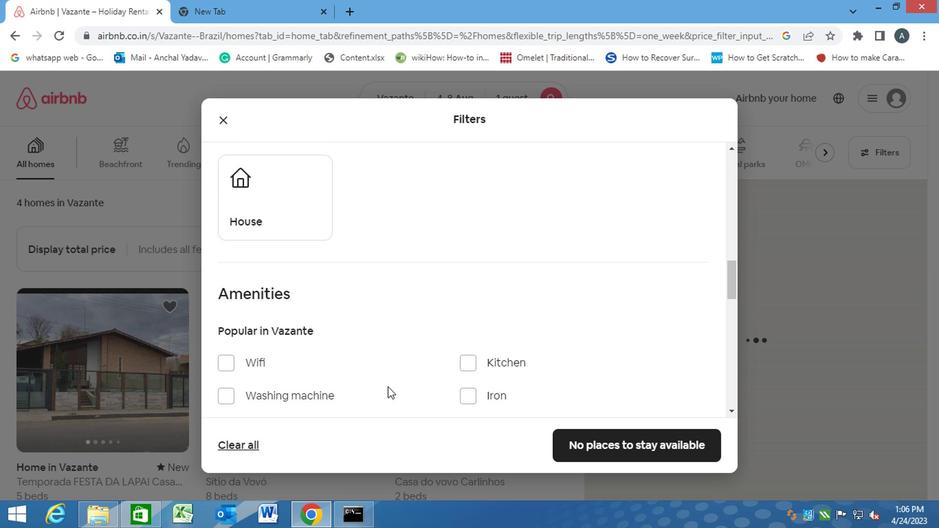 
Action: Mouse moved to (287, 278)
Screenshot: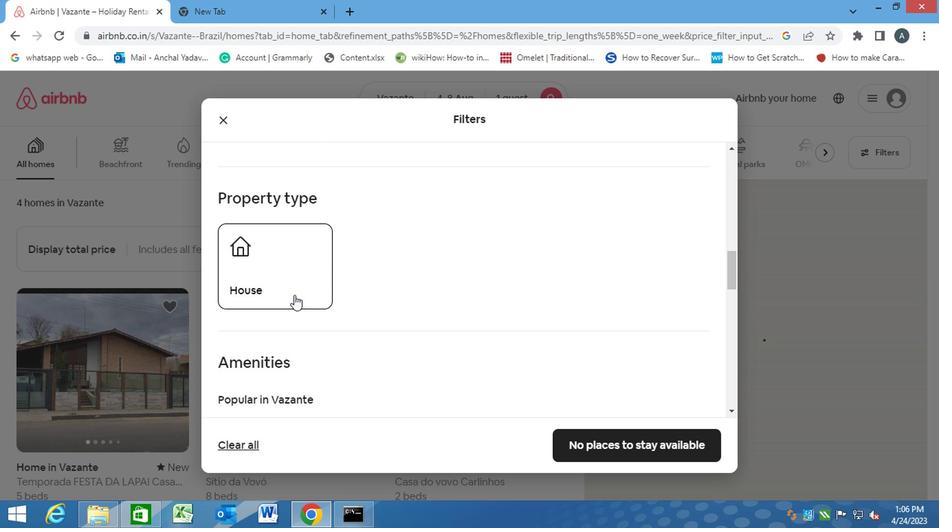 
Action: Mouse pressed left at (287, 278)
Screenshot: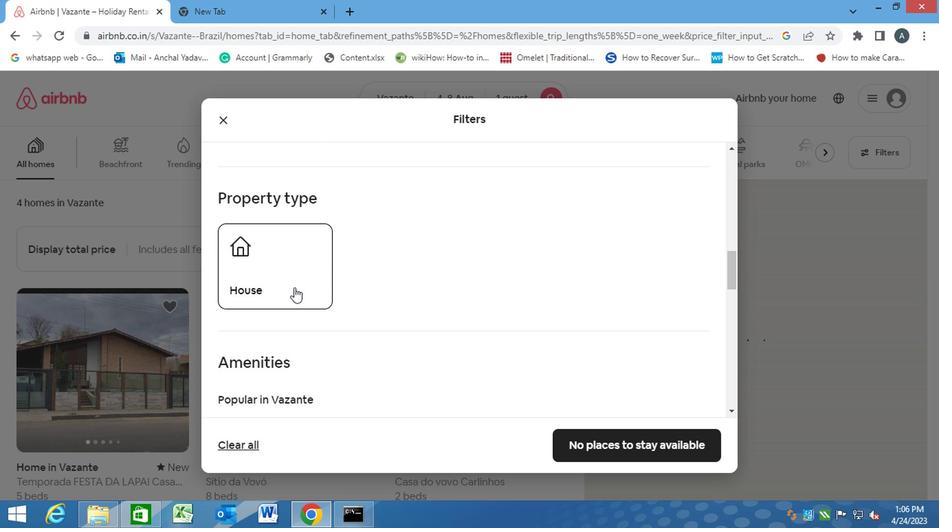 
Action: Mouse moved to (368, 367)
Screenshot: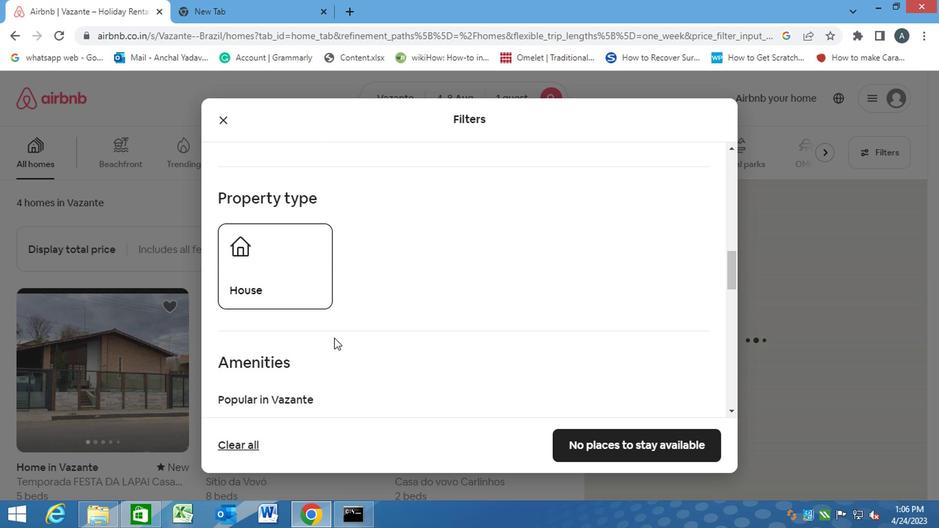 
Action: Mouse scrolled (368, 367) with delta (0, 0)
Screenshot: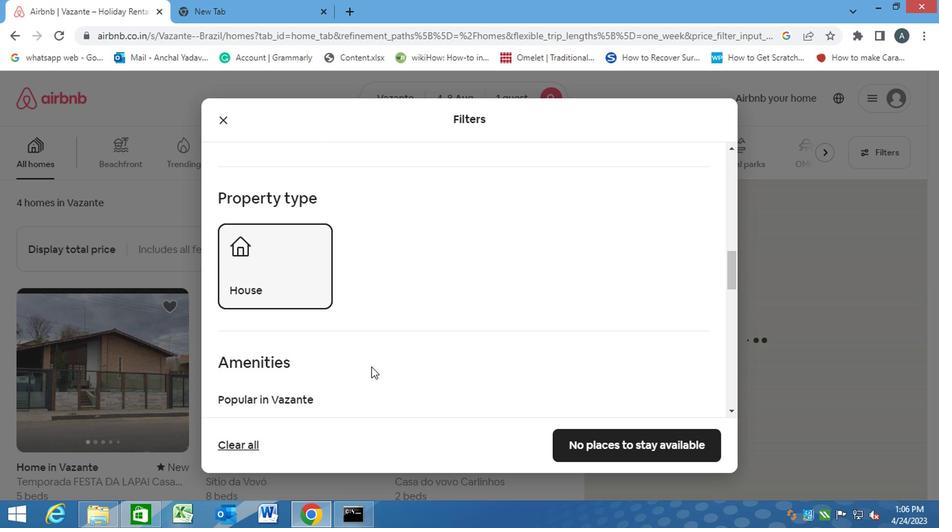 
Action: Mouse scrolled (368, 367) with delta (0, 0)
Screenshot: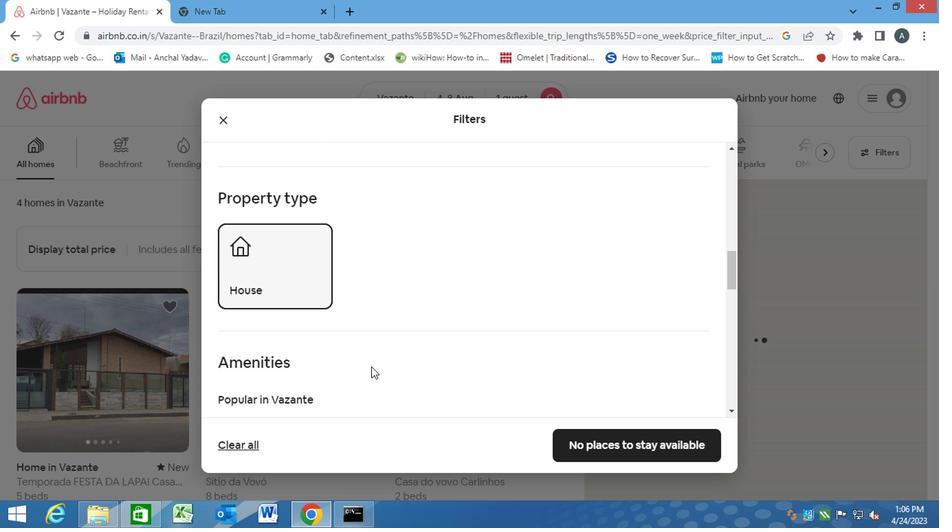 
Action: Mouse scrolled (368, 367) with delta (0, 0)
Screenshot: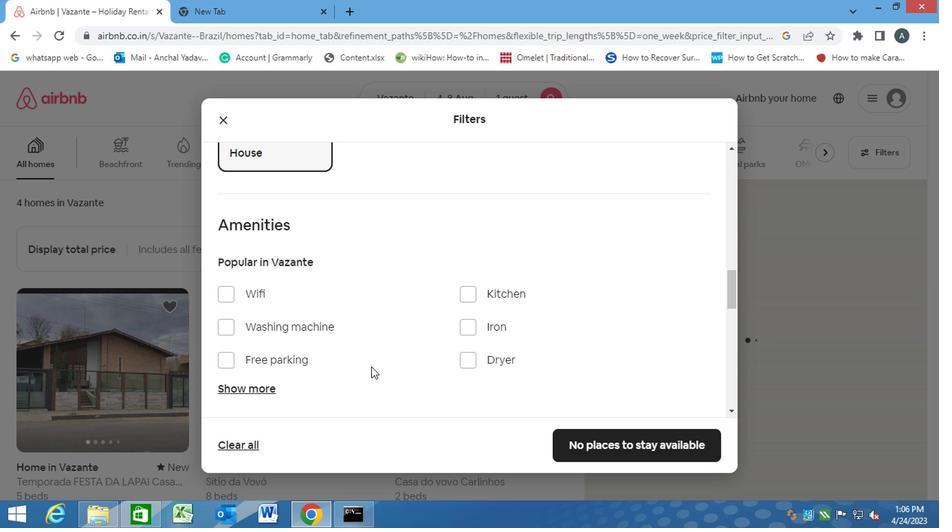 
Action: Mouse moved to (222, 224)
Screenshot: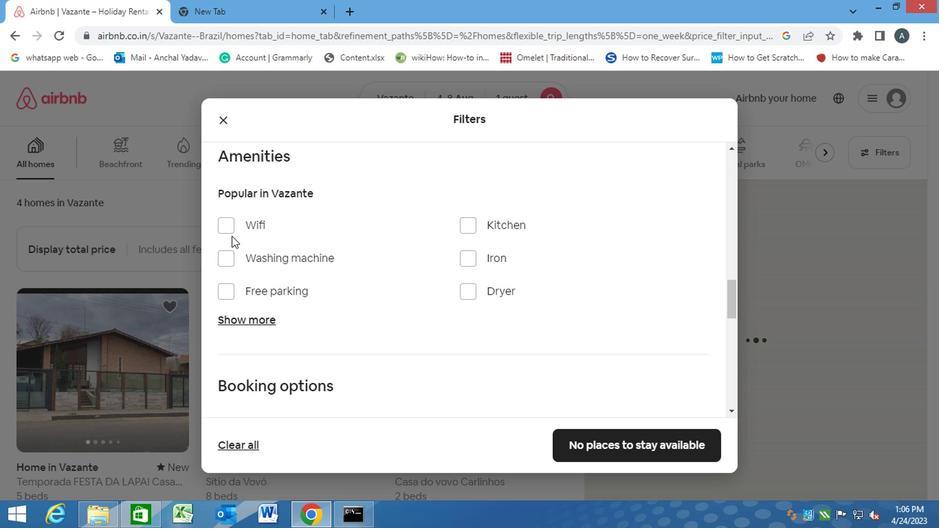 
Action: Mouse pressed left at (222, 224)
Screenshot: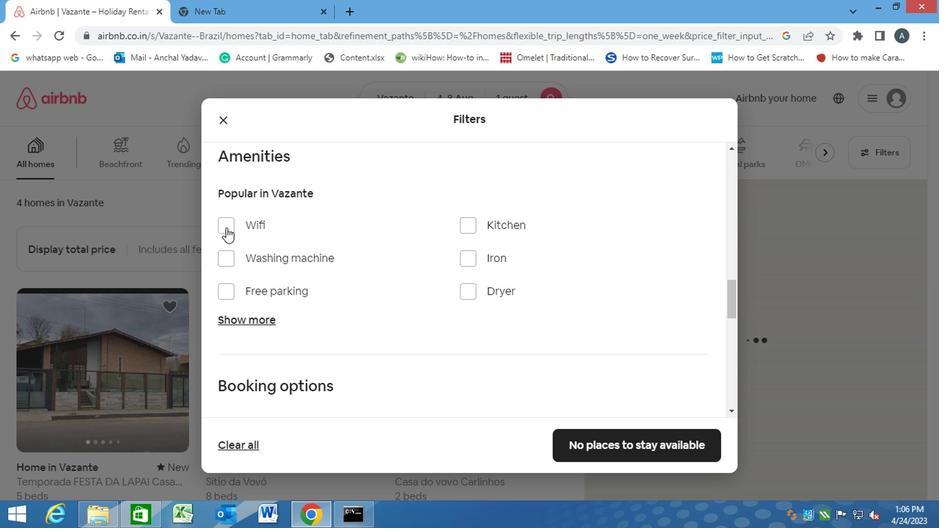 
Action: Mouse moved to (227, 267)
Screenshot: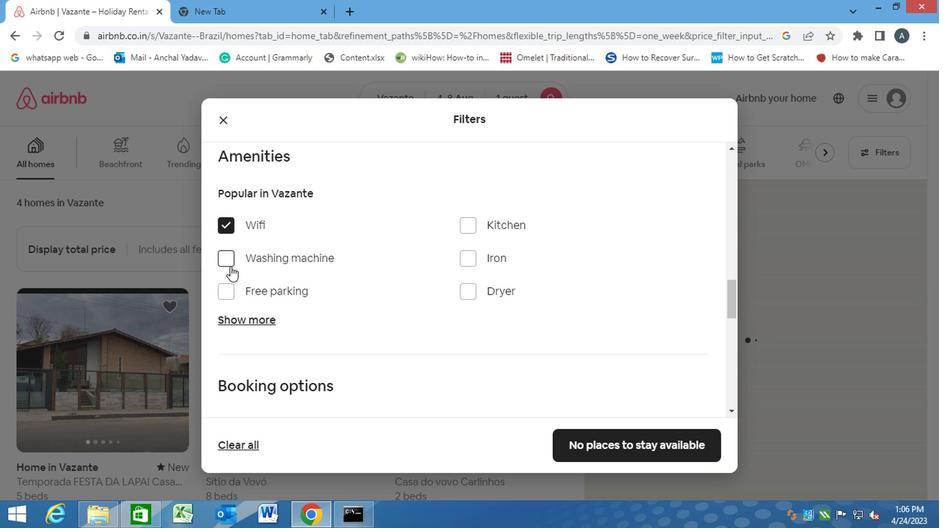 
Action: Mouse pressed left at (227, 267)
Screenshot: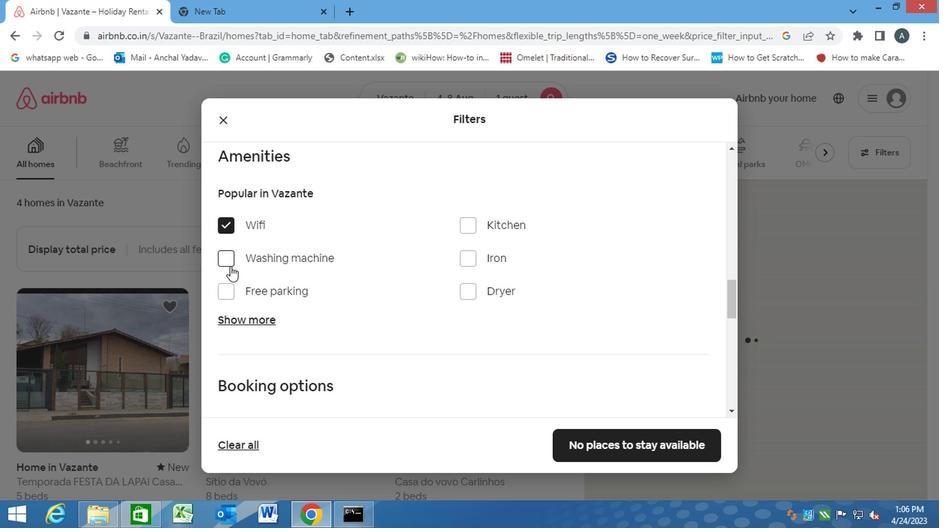 
Action: Mouse moved to (343, 297)
Screenshot: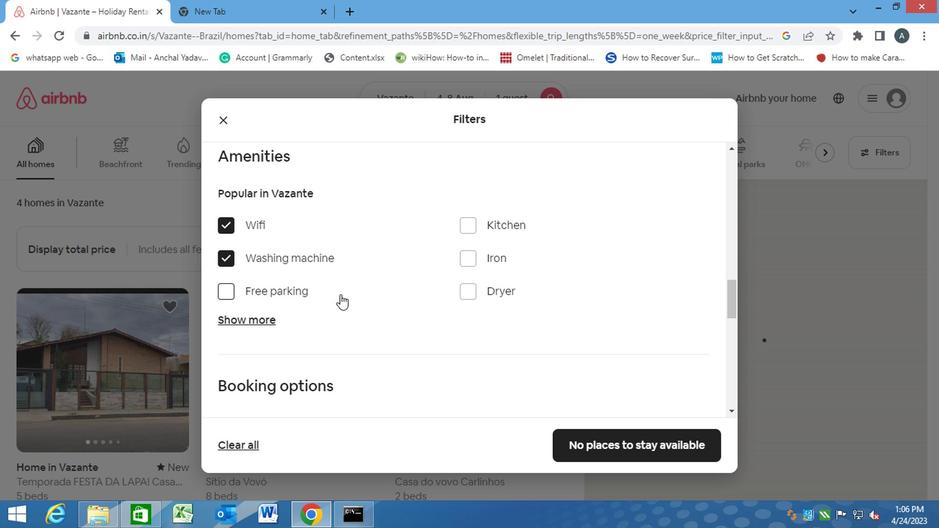 
Action: Mouse scrolled (343, 297) with delta (0, 0)
Screenshot: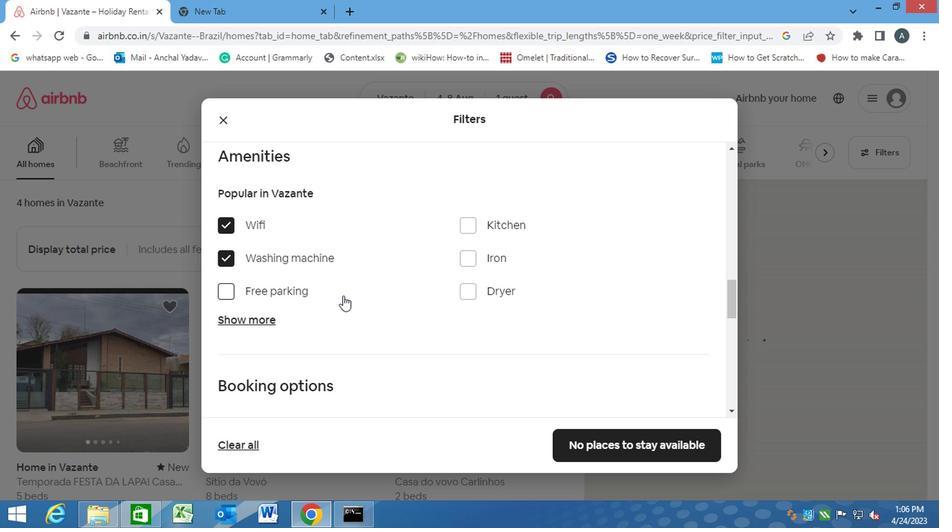 
Action: Mouse scrolled (343, 297) with delta (0, 0)
Screenshot: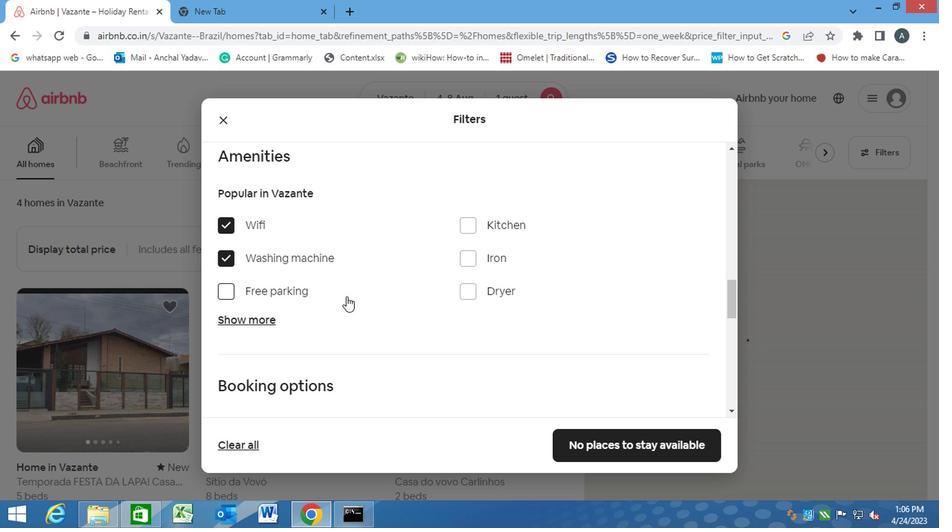 
Action: Mouse scrolled (343, 297) with delta (0, 0)
Screenshot: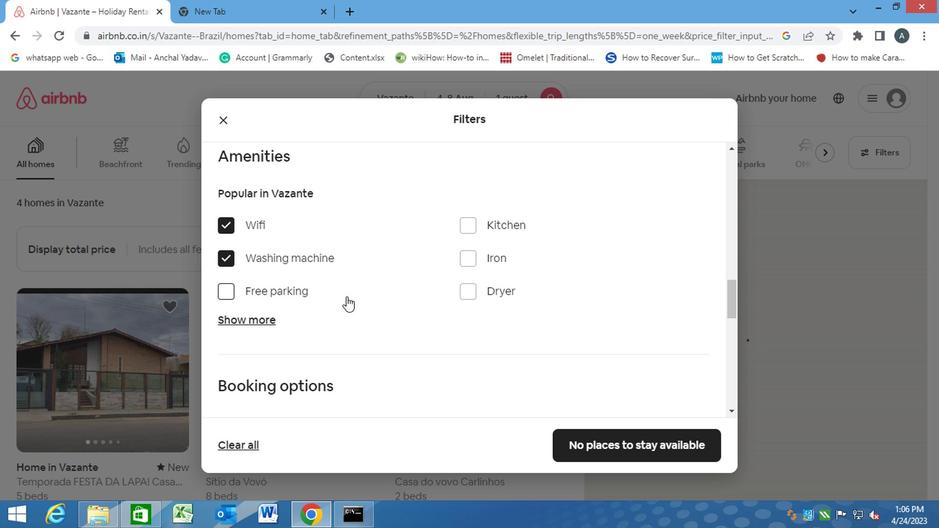 
Action: Mouse scrolled (343, 297) with delta (0, 0)
Screenshot: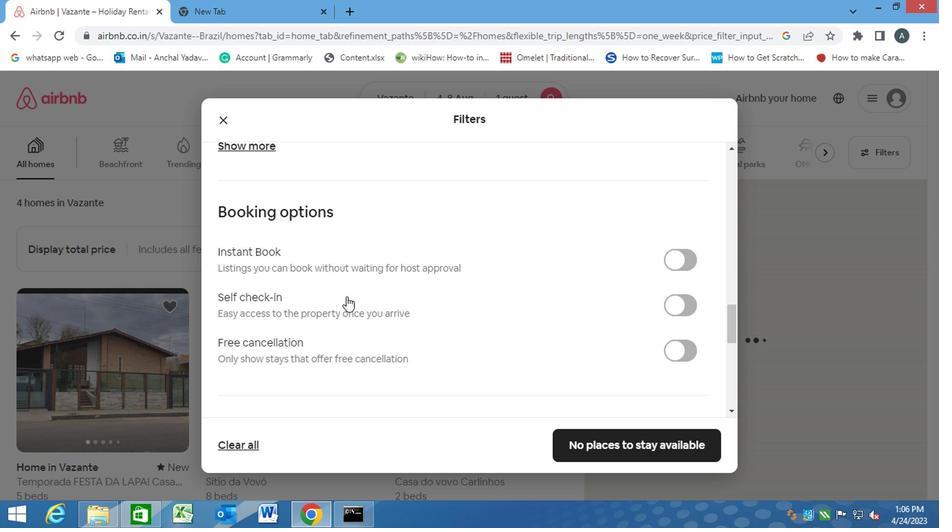 
Action: Mouse scrolled (343, 297) with delta (0, 0)
Screenshot: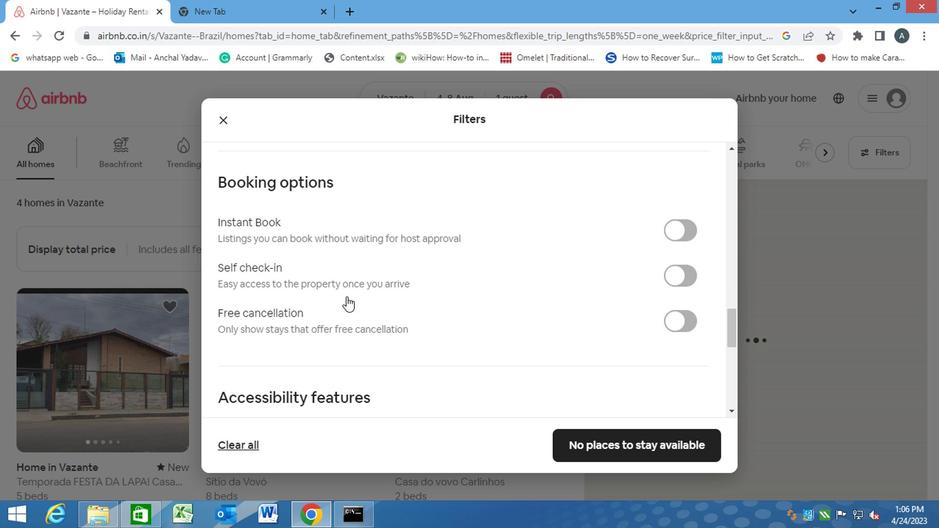 
Action: Mouse moved to (604, 261)
Screenshot: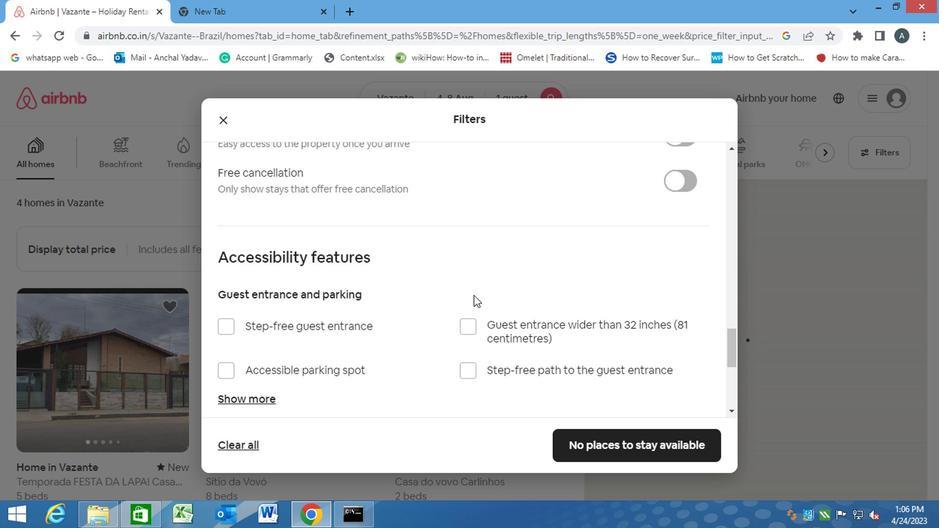 
Action: Mouse scrolled (604, 262) with delta (0, 0)
Screenshot: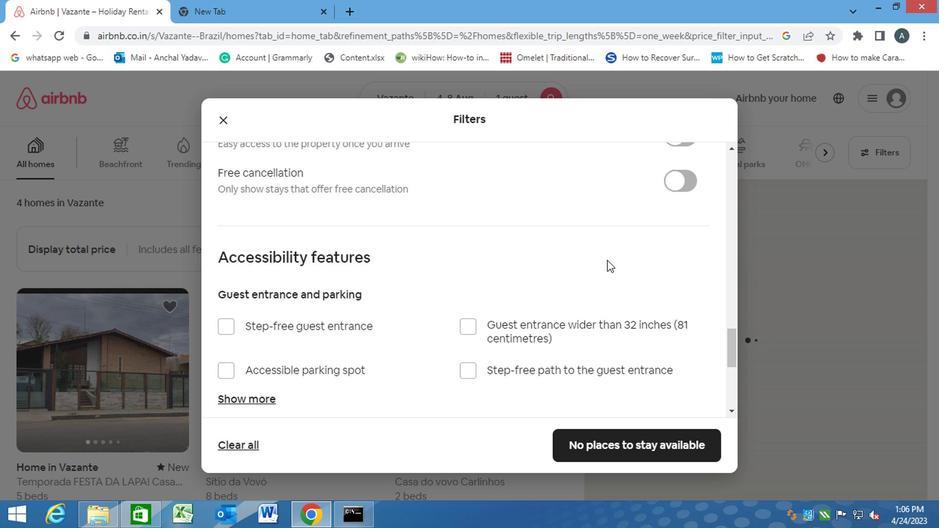
Action: Mouse moved to (681, 208)
Screenshot: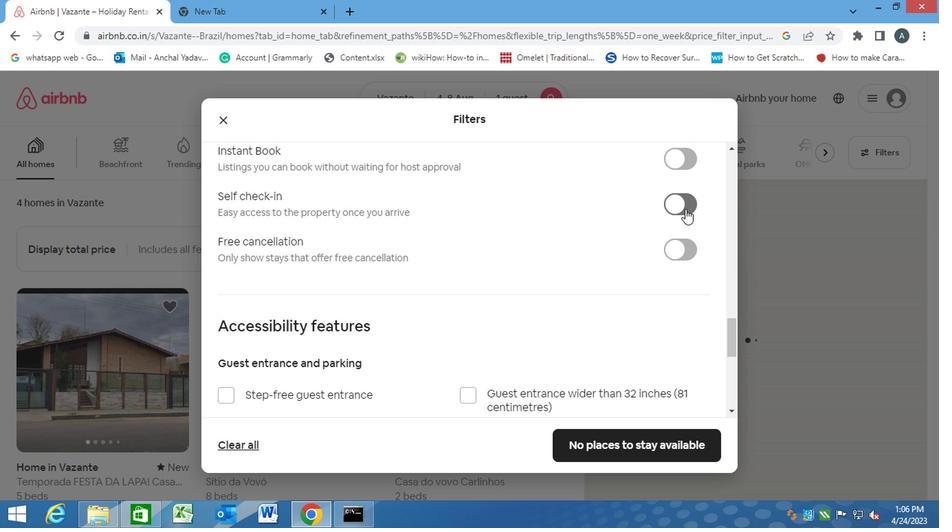 
Action: Mouse pressed left at (681, 208)
Screenshot: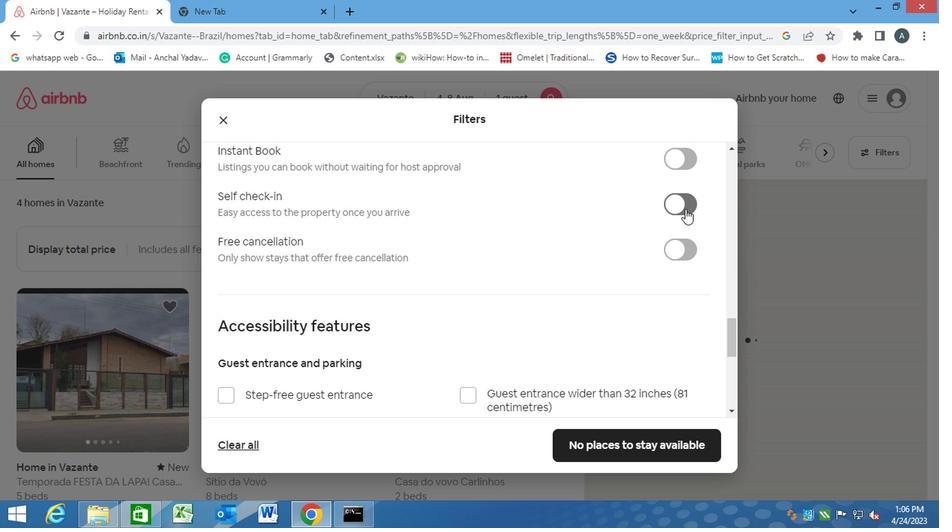 
Action: Mouse moved to (473, 273)
Screenshot: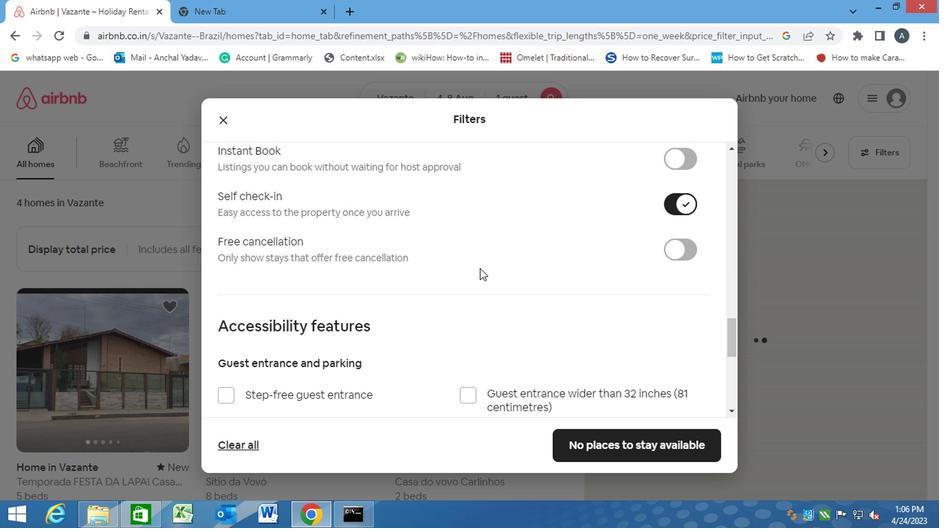 
Action: Mouse scrolled (473, 272) with delta (0, 0)
Screenshot: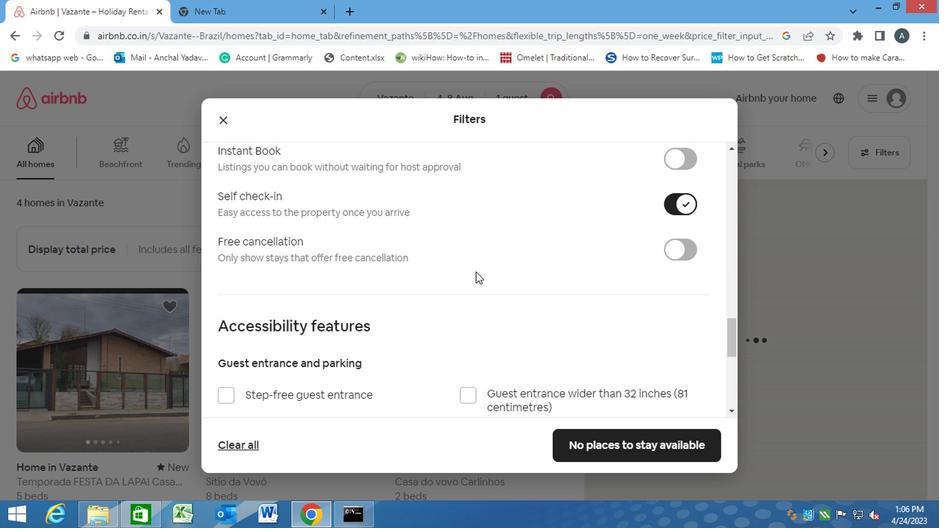 
Action: Mouse scrolled (473, 272) with delta (0, 0)
Screenshot: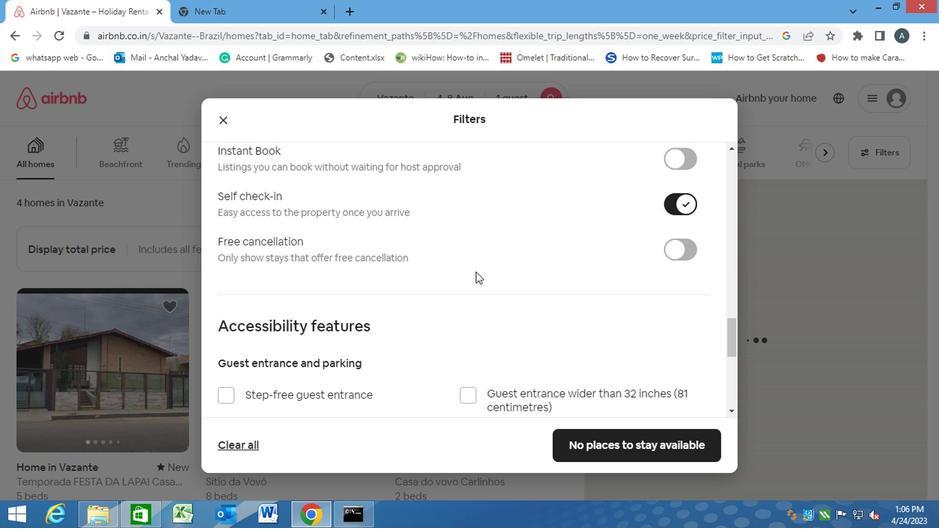 
Action: Mouse scrolled (473, 272) with delta (0, 0)
Screenshot: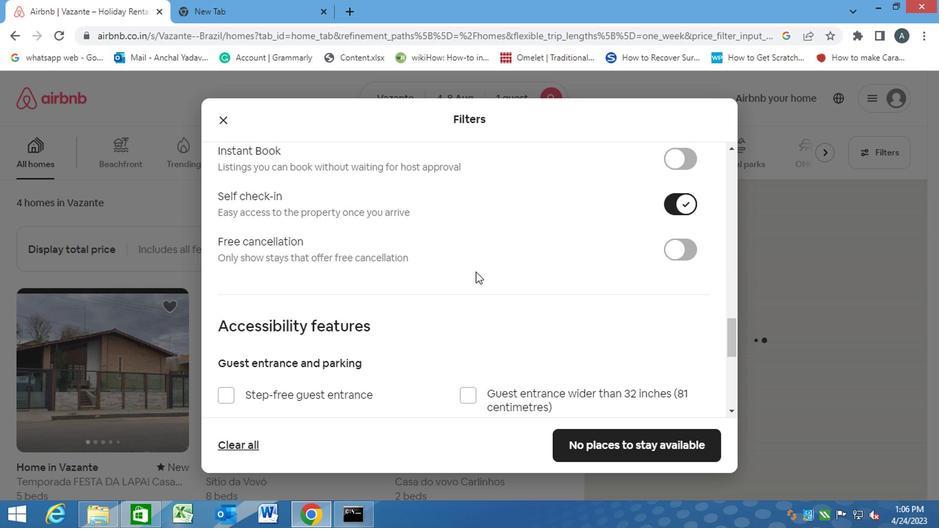 
Action: Mouse scrolled (473, 273) with delta (0, 0)
Screenshot: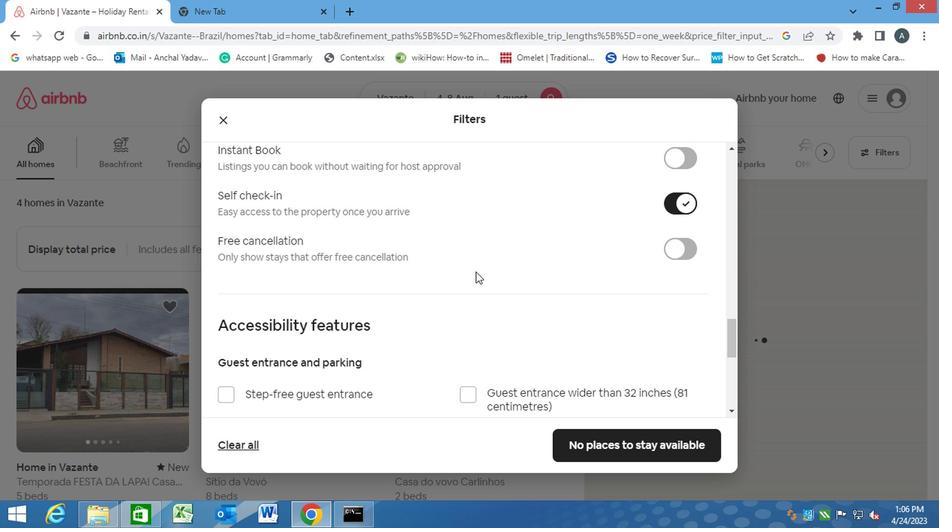 
Action: Mouse scrolled (473, 272) with delta (0, 0)
Screenshot: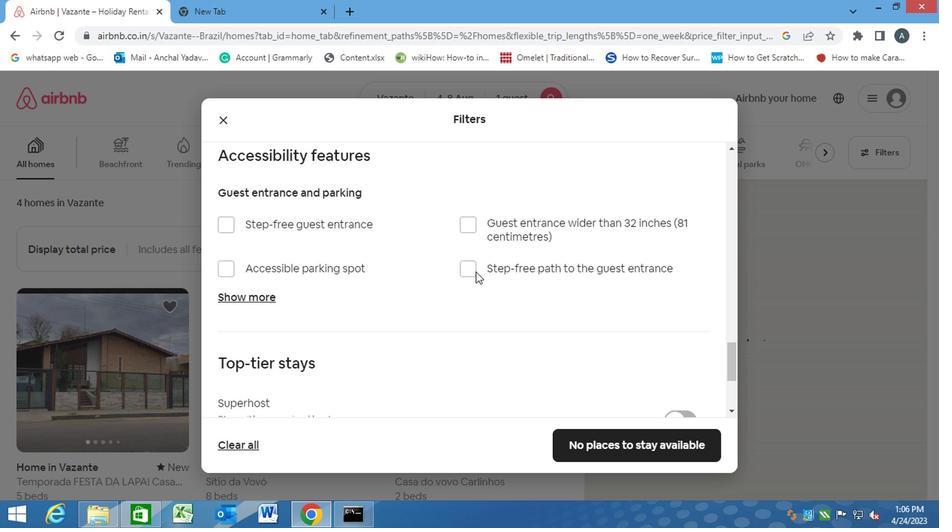 
Action: Mouse scrolled (473, 272) with delta (0, 0)
Screenshot: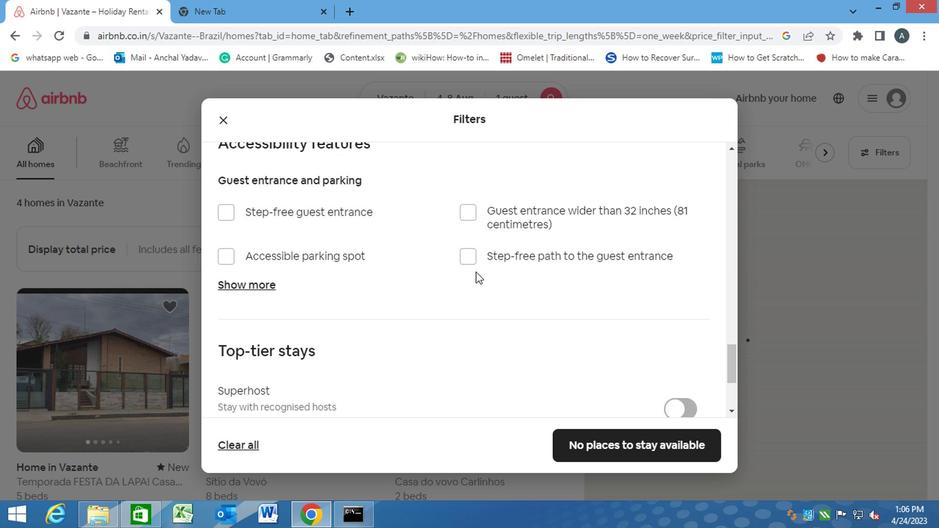 
Action: Mouse moved to (454, 280)
Screenshot: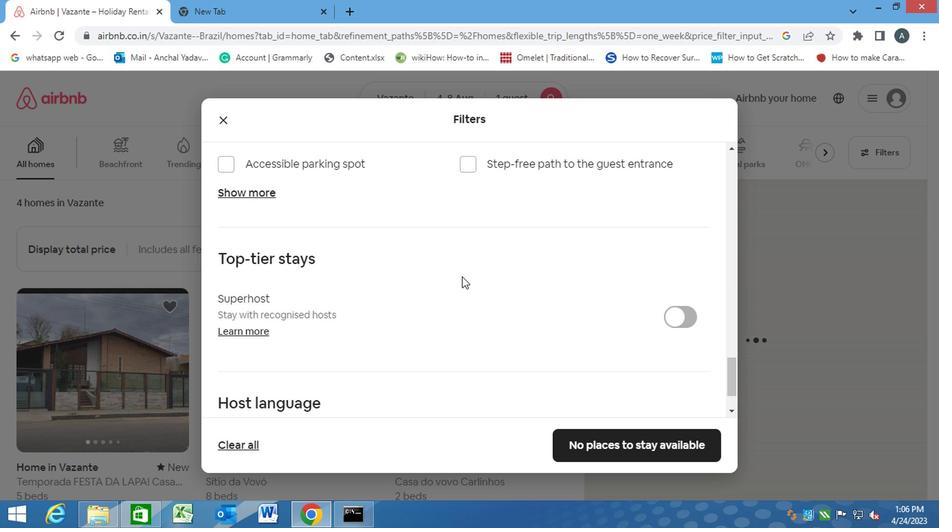 
Action: Mouse scrolled (454, 279) with delta (0, 0)
Screenshot: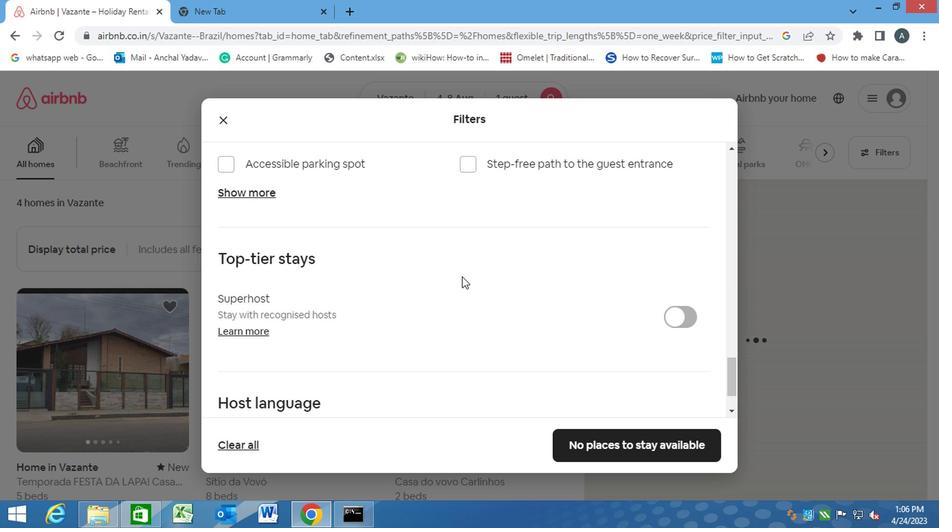 
Action: Mouse moved to (452, 282)
Screenshot: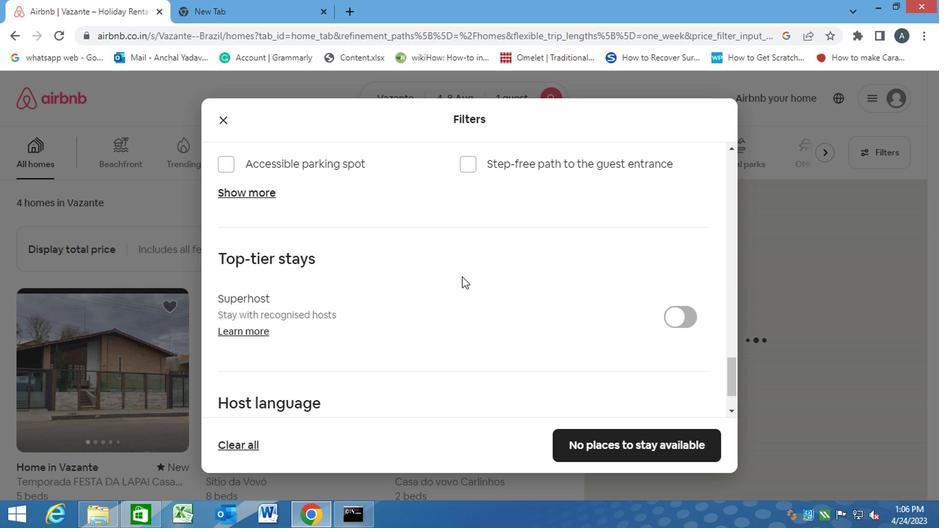 
Action: Mouse scrolled (452, 281) with delta (0, 0)
Screenshot: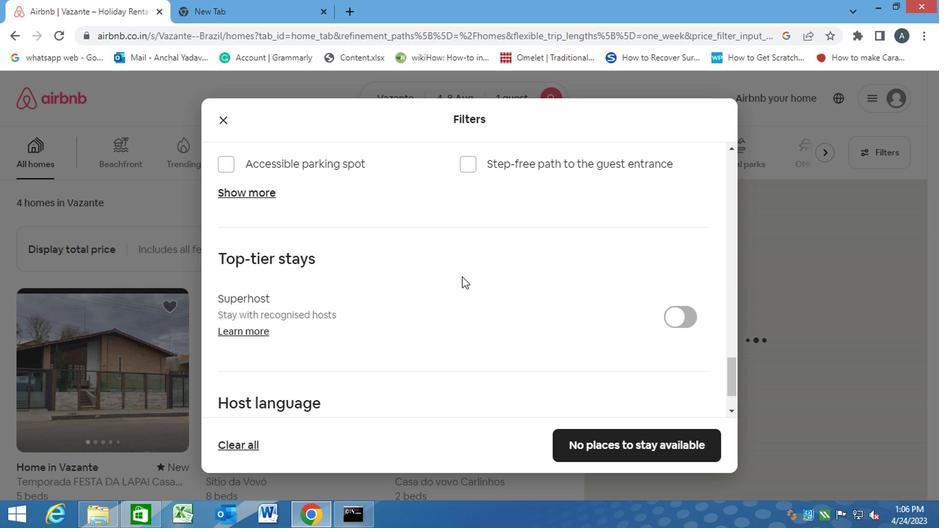 
Action: Mouse moved to (448, 284)
Screenshot: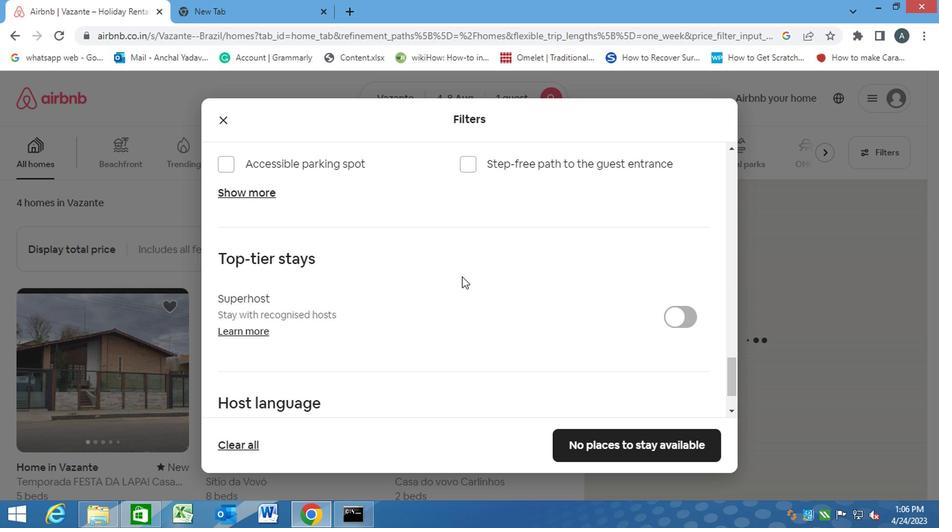 
Action: Mouse scrolled (448, 284) with delta (0, 0)
Screenshot: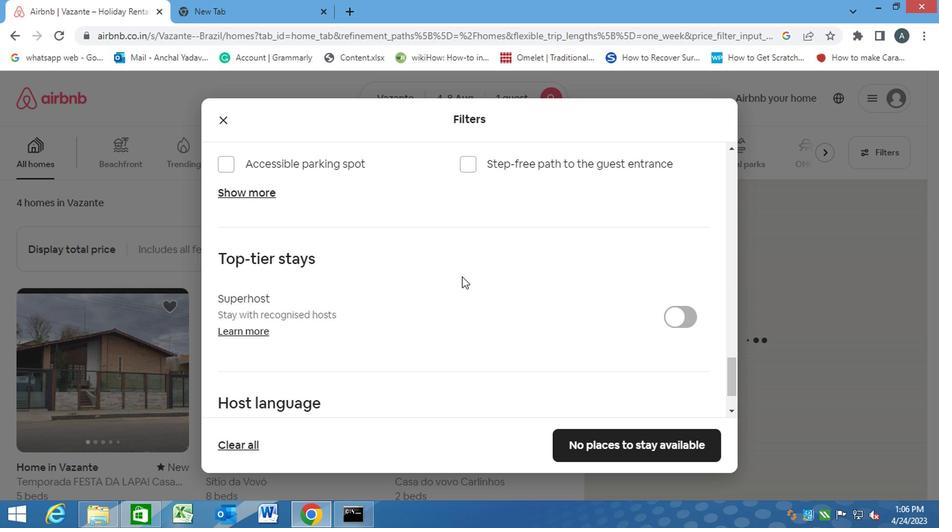
Action: Mouse moved to (269, 357)
Screenshot: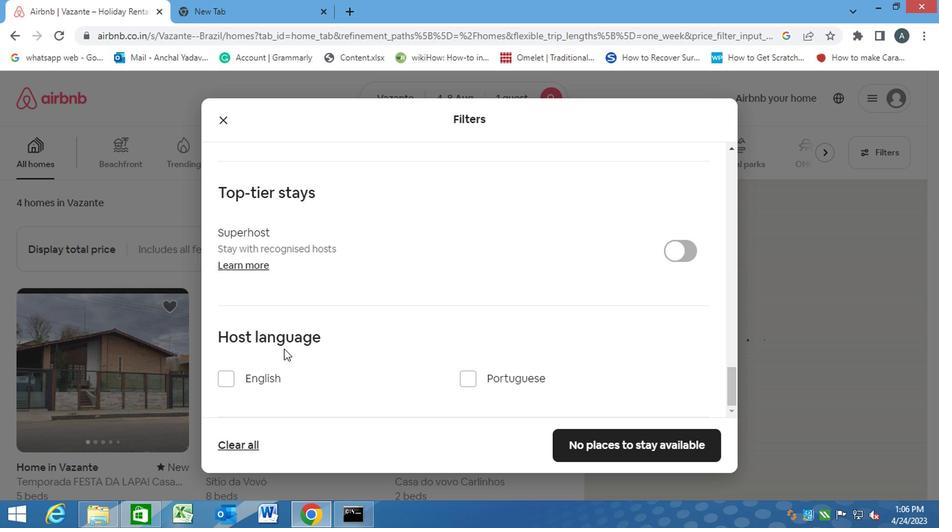 
Action: Mouse scrolled (269, 356) with delta (0, 0)
Screenshot: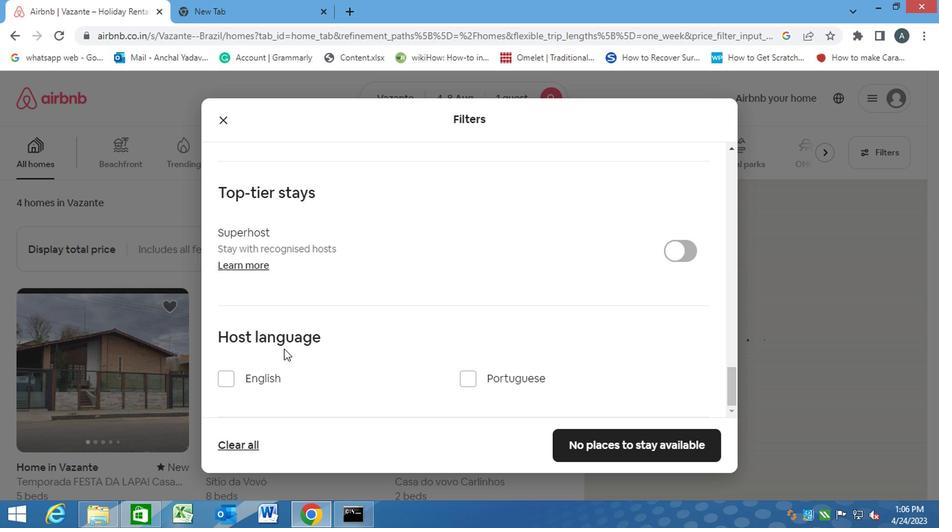 
Action: Mouse moved to (268, 357)
Screenshot: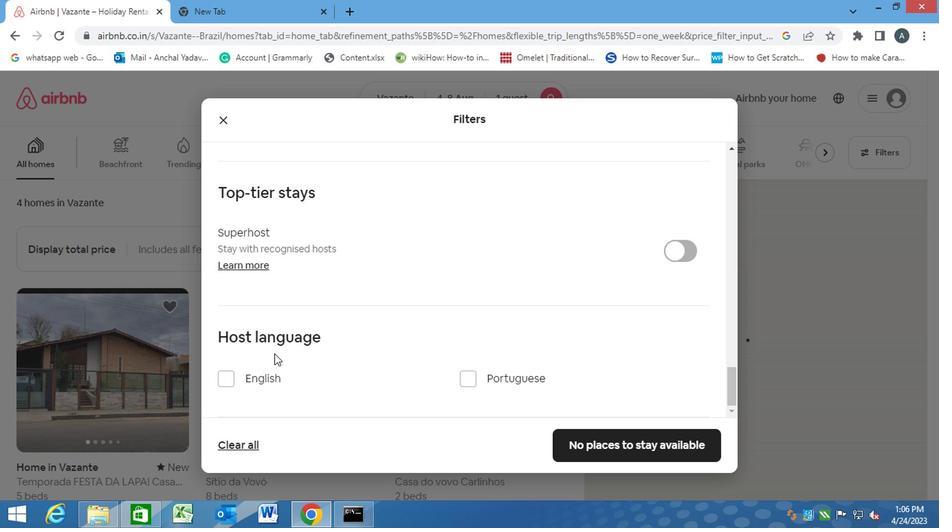 
Action: Mouse scrolled (268, 357) with delta (0, 0)
Screenshot: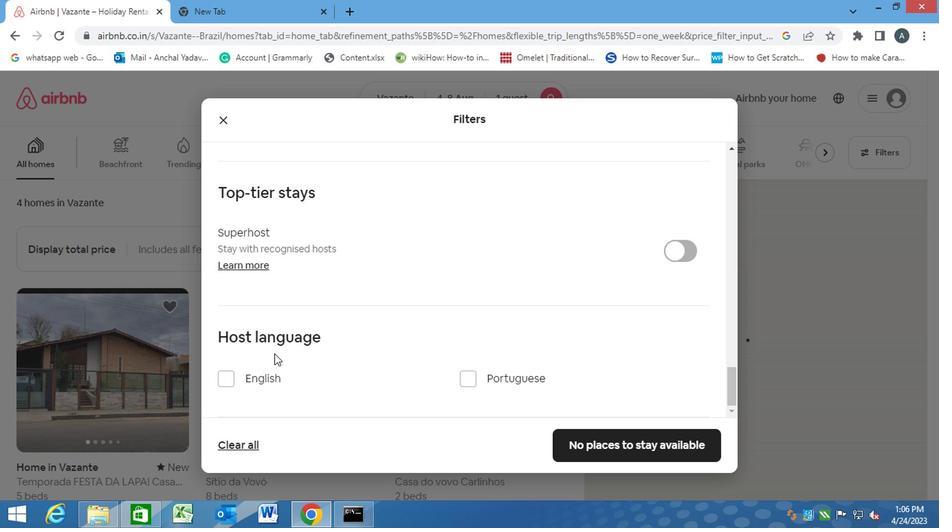 
Action: Mouse scrolled (268, 357) with delta (0, 0)
Screenshot: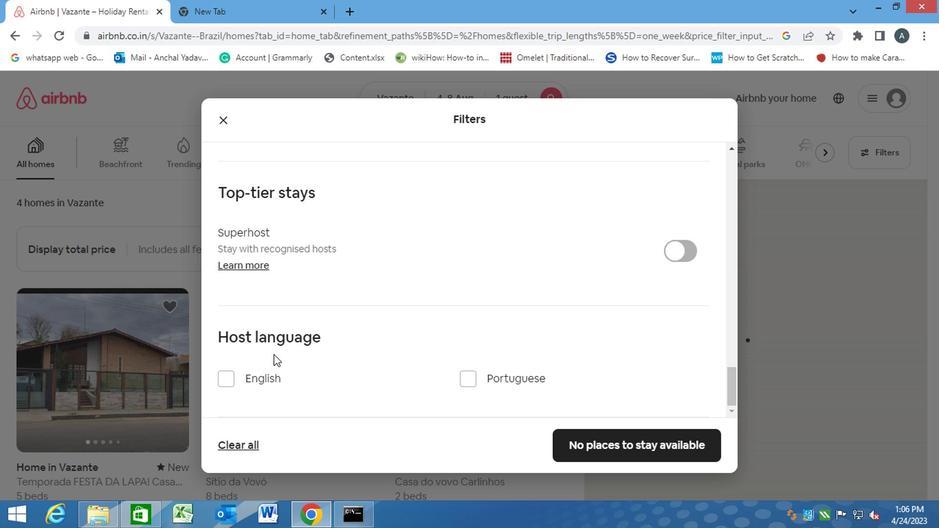 
Action: Mouse moved to (591, 450)
Screenshot: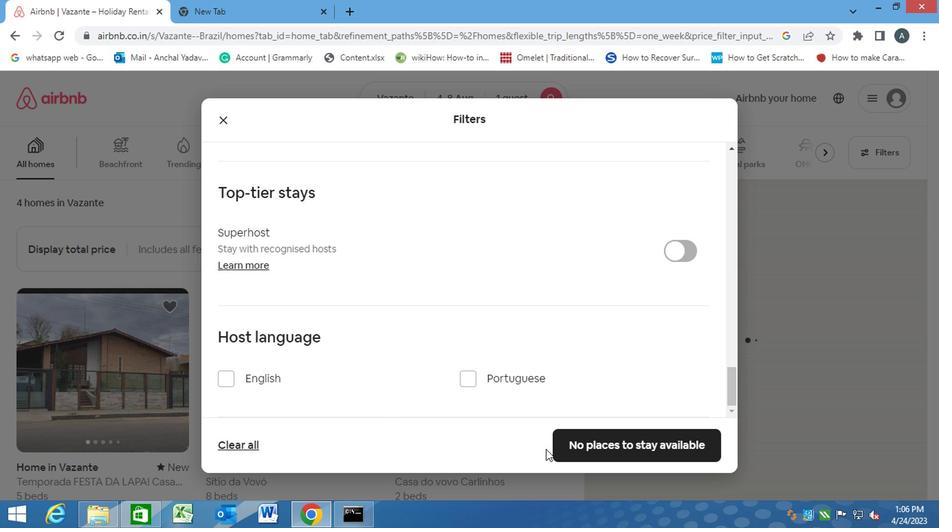 
Action: Mouse pressed left at (591, 450)
Screenshot: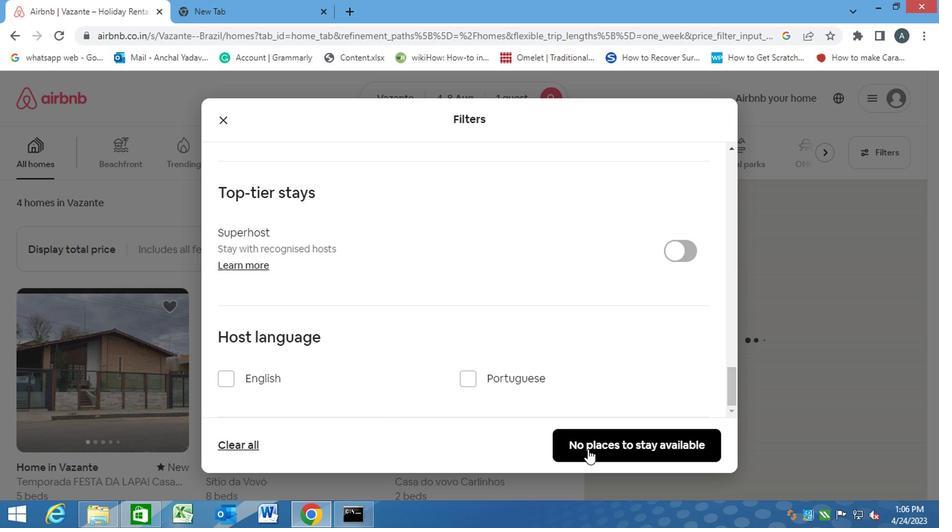 
Action: Mouse moved to (591, 450)
Screenshot: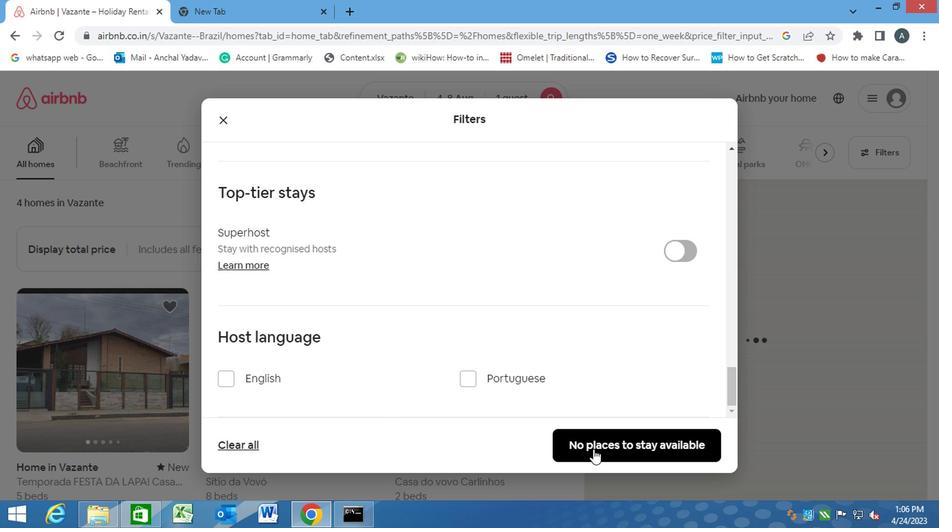 
